 Task: Font style For heading Use Italics Liberation Sans with green colour & bold. font size for heading '12 Pt. 'Change the font style of data to Arial Blackand font size to  14 Pt. Change the alignment of both headline & data to  Align right. In the sheet  AssetAllocation logbook
Action: Mouse moved to (40, 94)
Screenshot: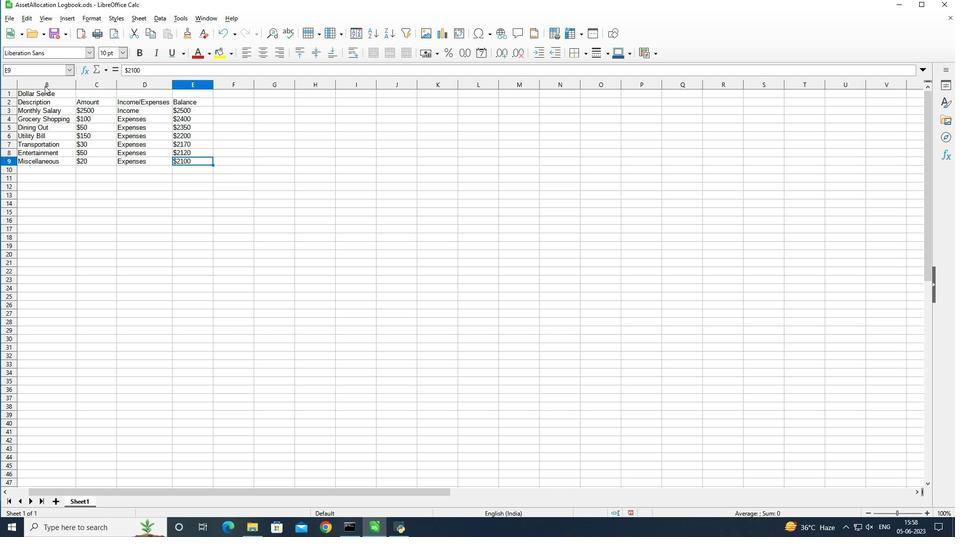 
Action: Mouse pressed left at (40, 94)
Screenshot: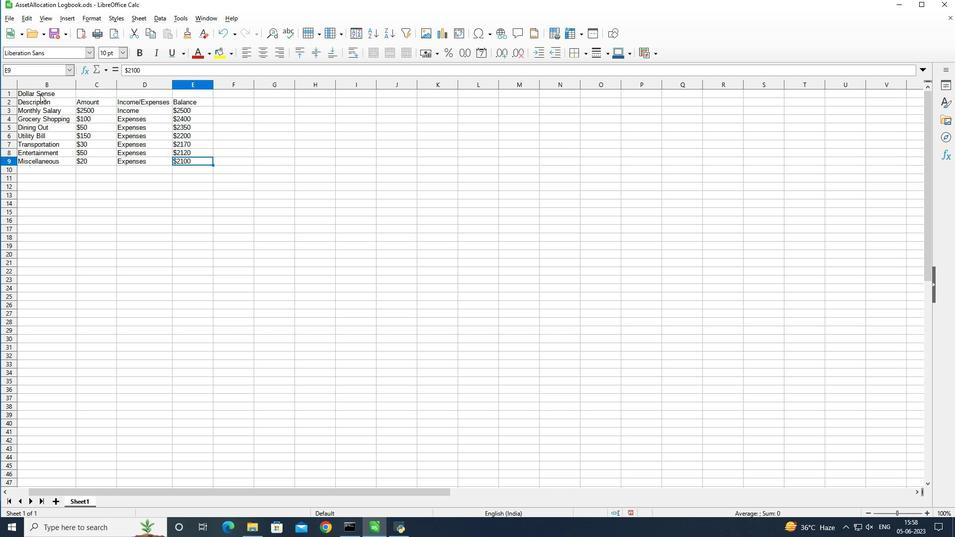 
Action: Mouse moved to (50, 92)
Screenshot: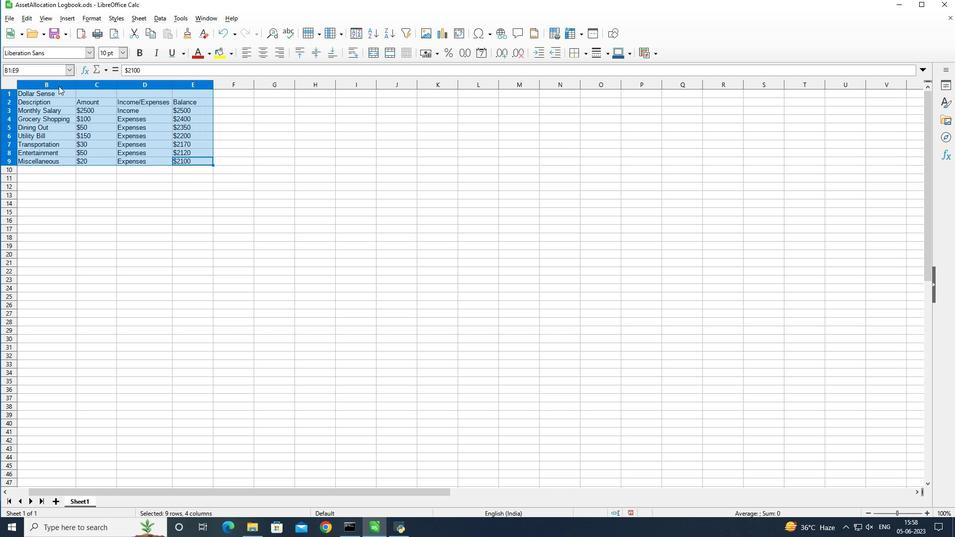 
Action: Mouse pressed left at (50, 92)
Screenshot: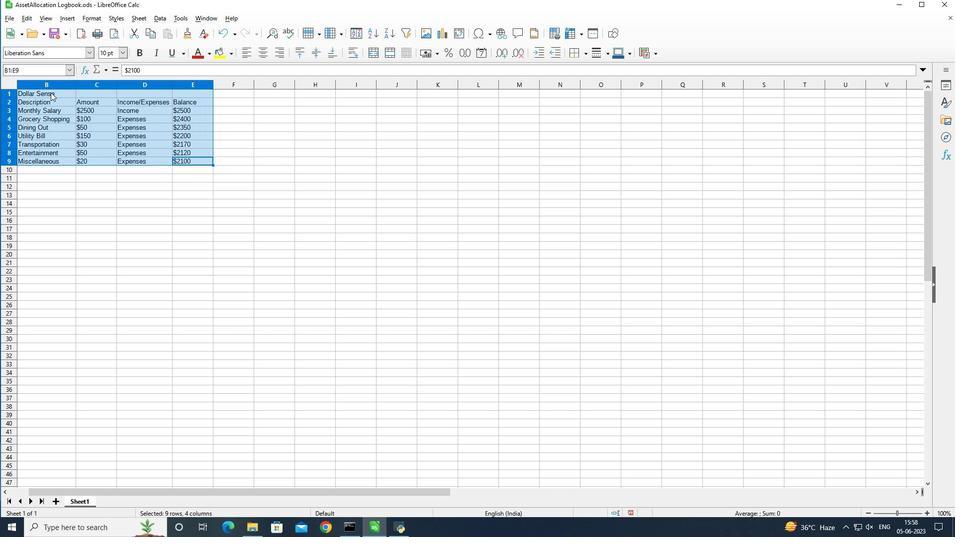 
Action: Mouse moved to (89, 50)
Screenshot: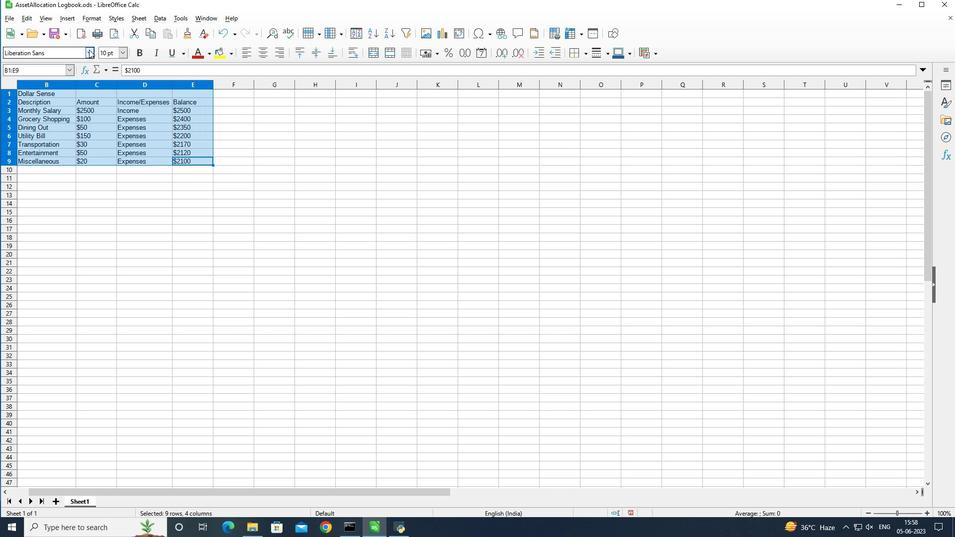
Action: Mouse pressed left at (89, 50)
Screenshot: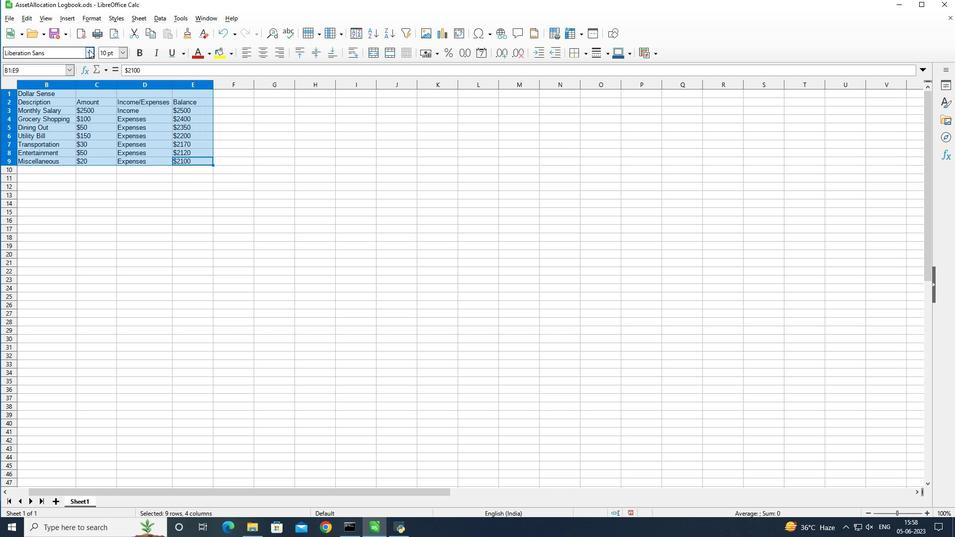 
Action: Mouse moved to (189, 108)
Screenshot: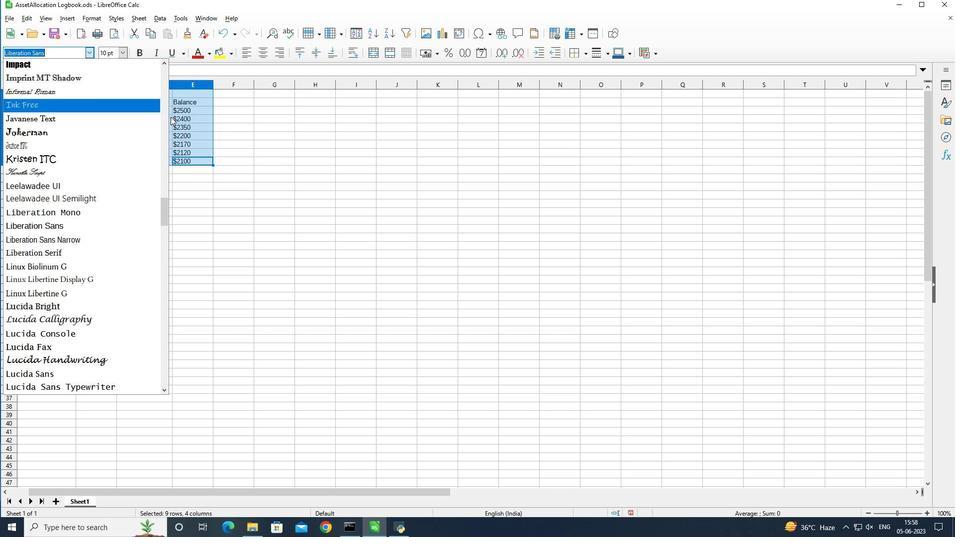 
Action: Mouse pressed left at (189, 108)
Screenshot: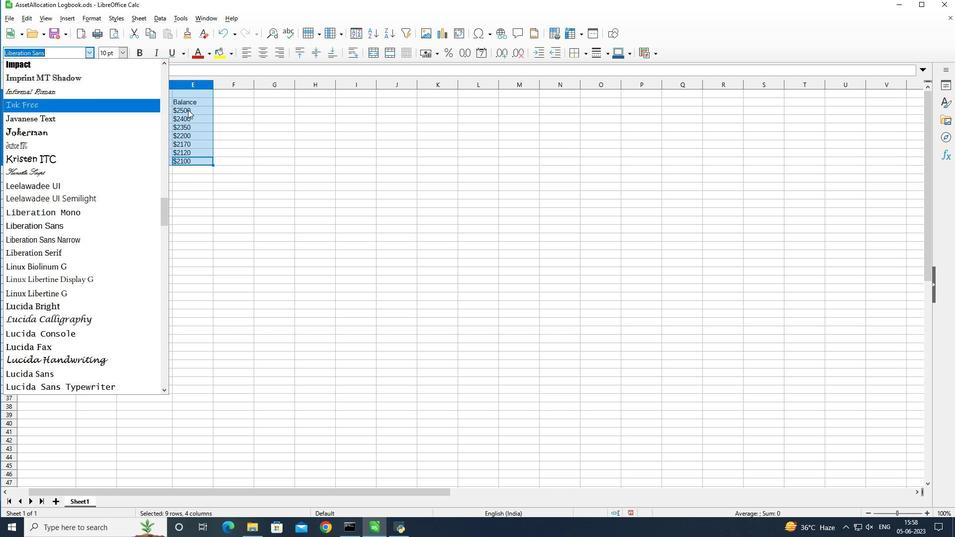 
Action: Mouse moved to (55, 88)
Screenshot: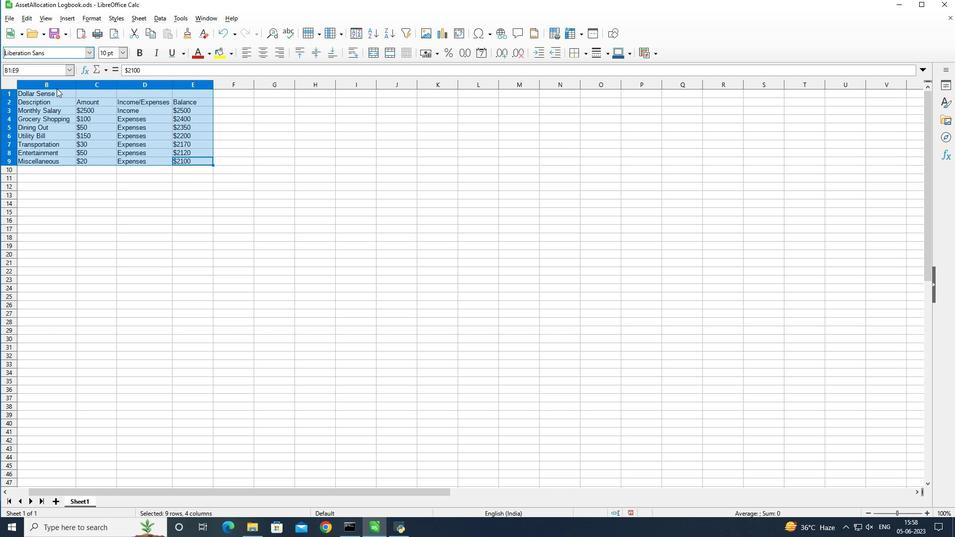 
Action: Mouse pressed left at (55, 88)
Screenshot: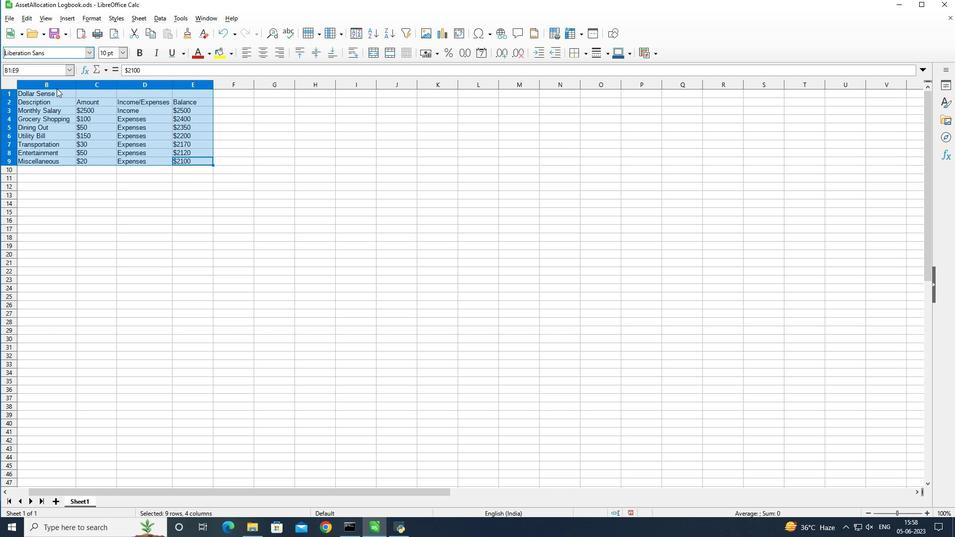 
Action: Mouse moved to (53, 93)
Screenshot: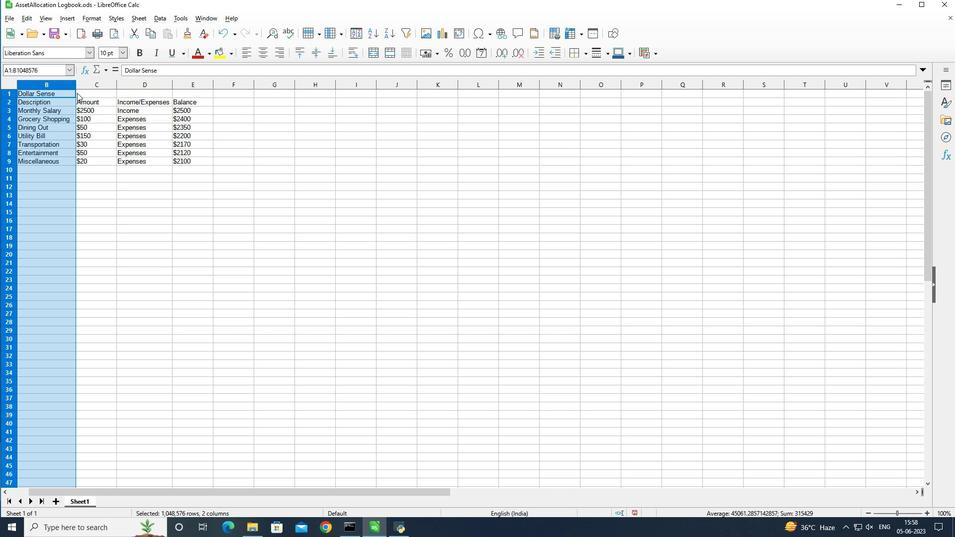 
Action: Mouse pressed left at (53, 93)
Screenshot: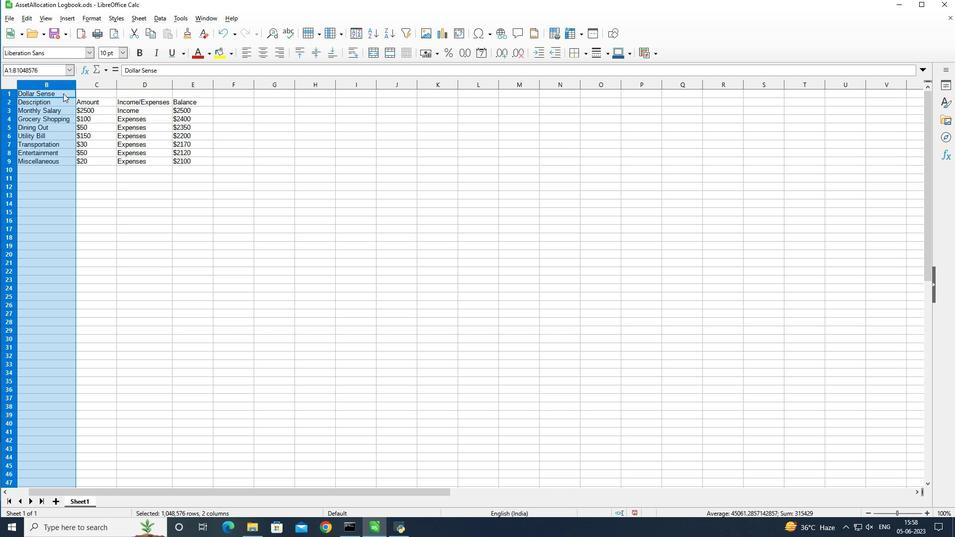 
Action: Mouse moved to (90, 53)
Screenshot: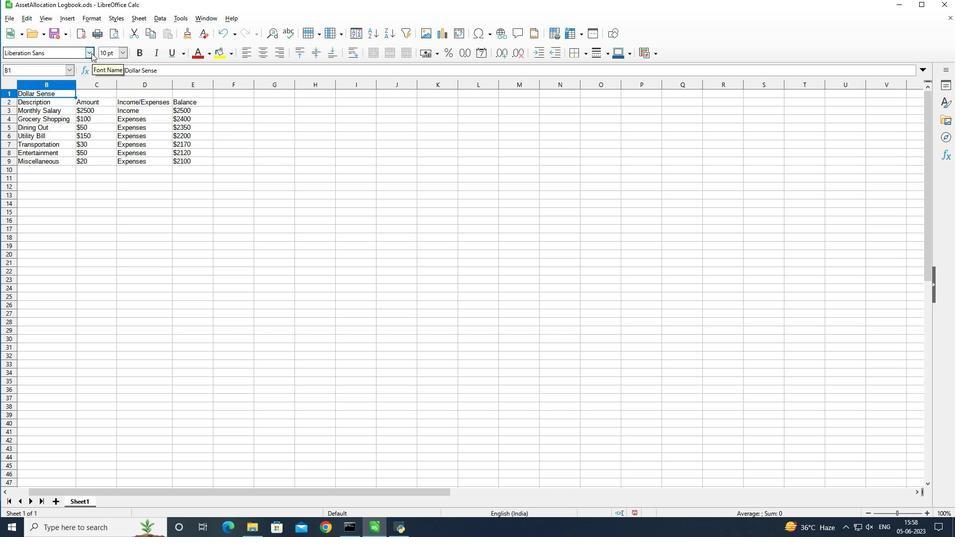 
Action: Mouse pressed left at (90, 53)
Screenshot: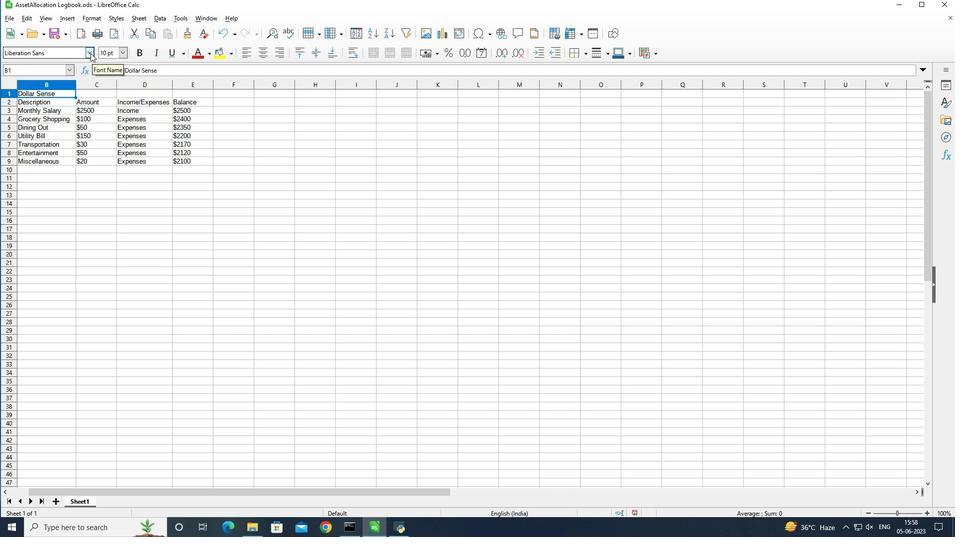 
Action: Mouse moved to (63, 330)
Screenshot: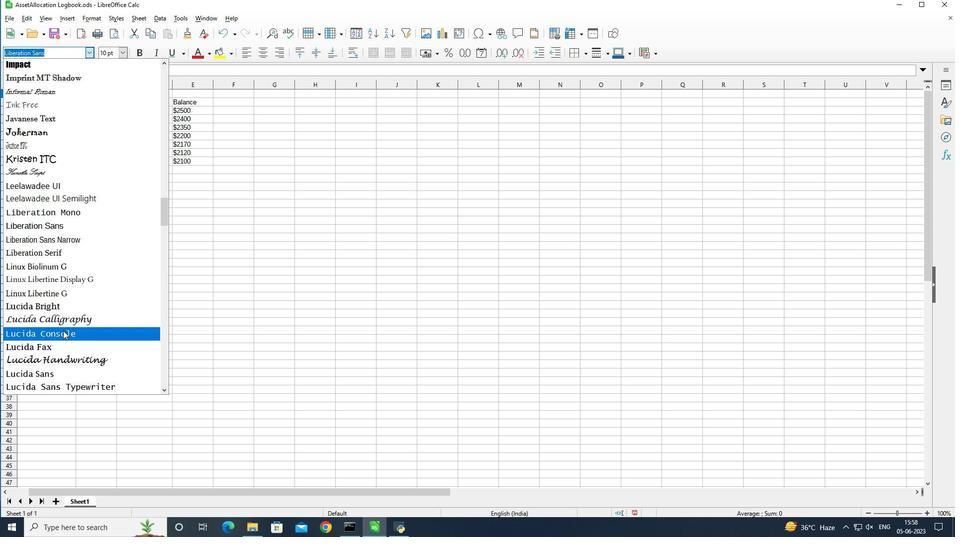 
Action: Mouse scrolled (63, 330) with delta (0, 0)
Screenshot: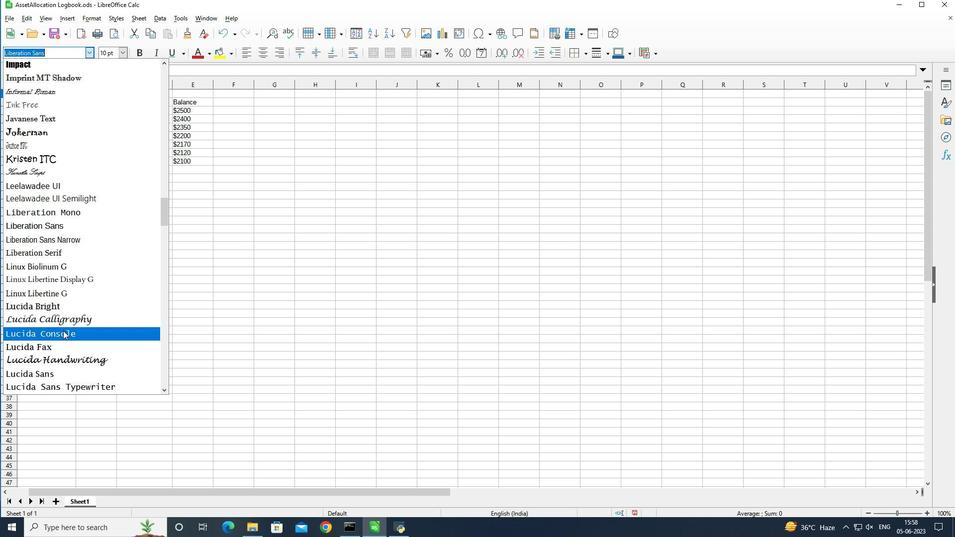
Action: Mouse scrolled (63, 330) with delta (0, 0)
Screenshot: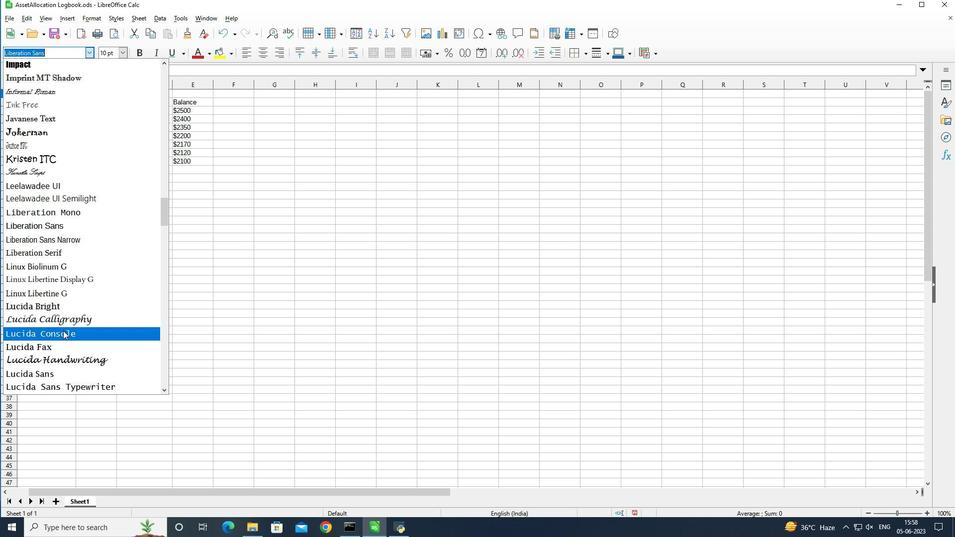 
Action: Mouse scrolled (63, 330) with delta (0, 0)
Screenshot: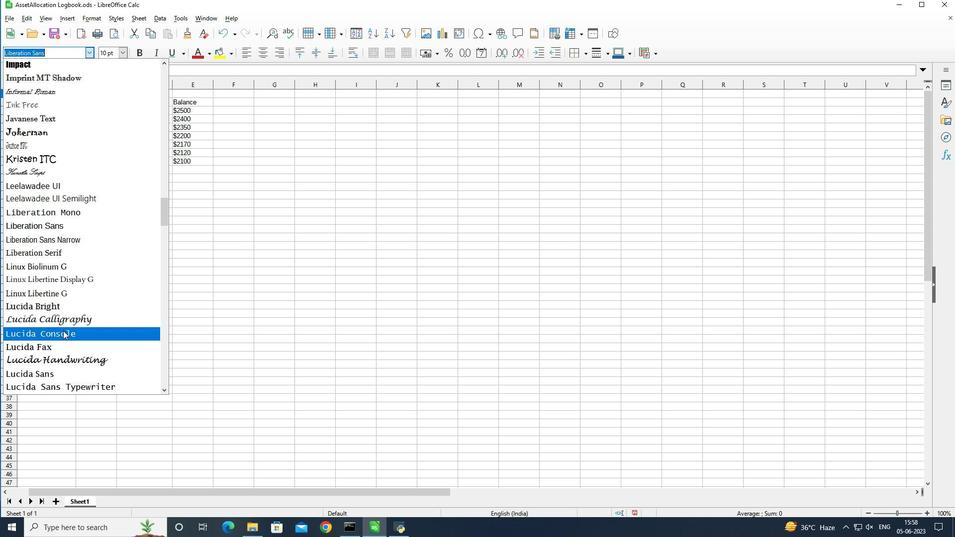 
Action: Mouse scrolled (63, 330) with delta (0, 0)
Screenshot: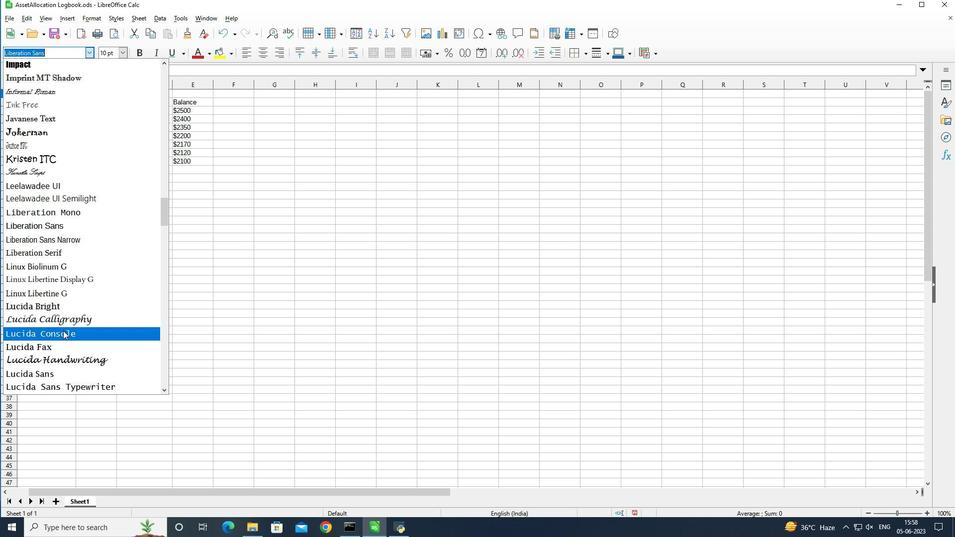 
Action: Mouse scrolled (63, 330) with delta (0, 0)
Screenshot: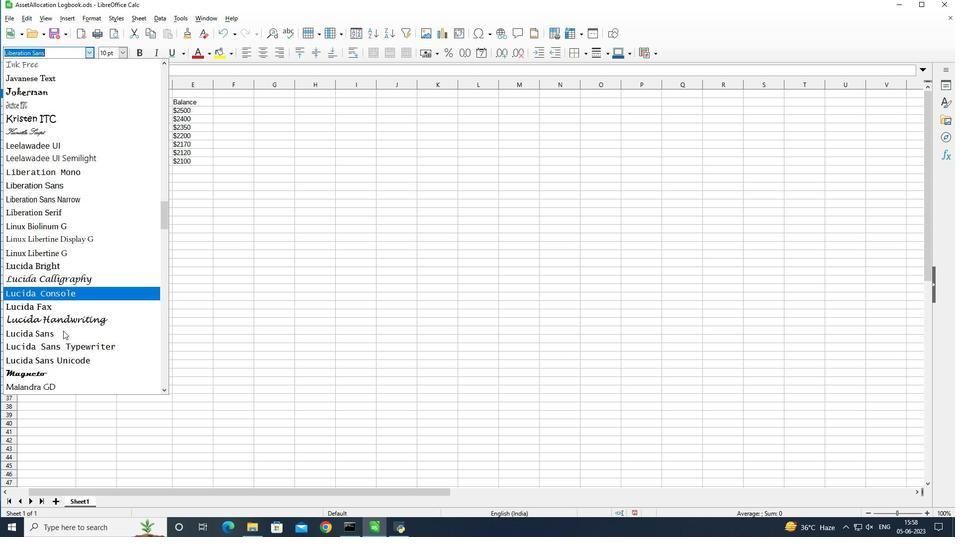 
Action: Mouse scrolled (63, 330) with delta (0, 0)
Screenshot: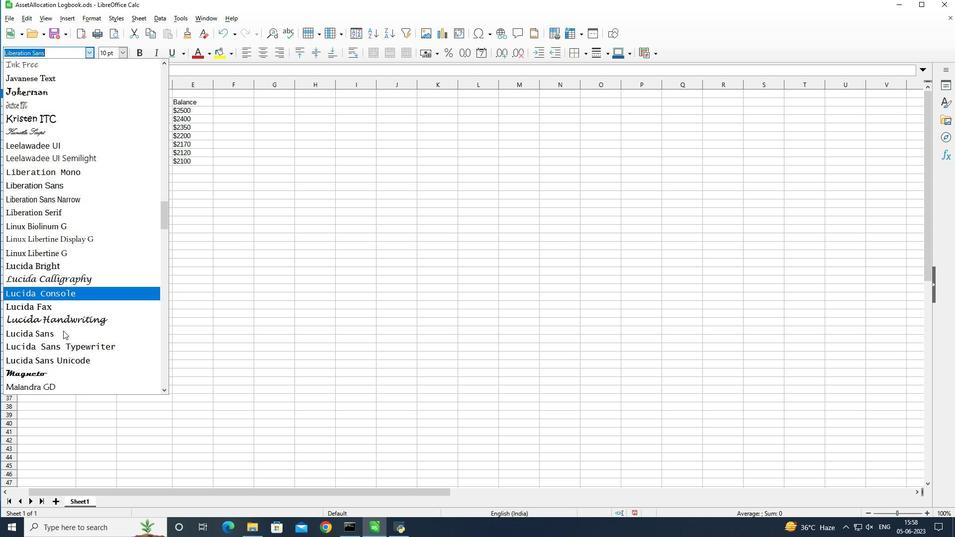 
Action: Mouse moved to (62, 328)
Screenshot: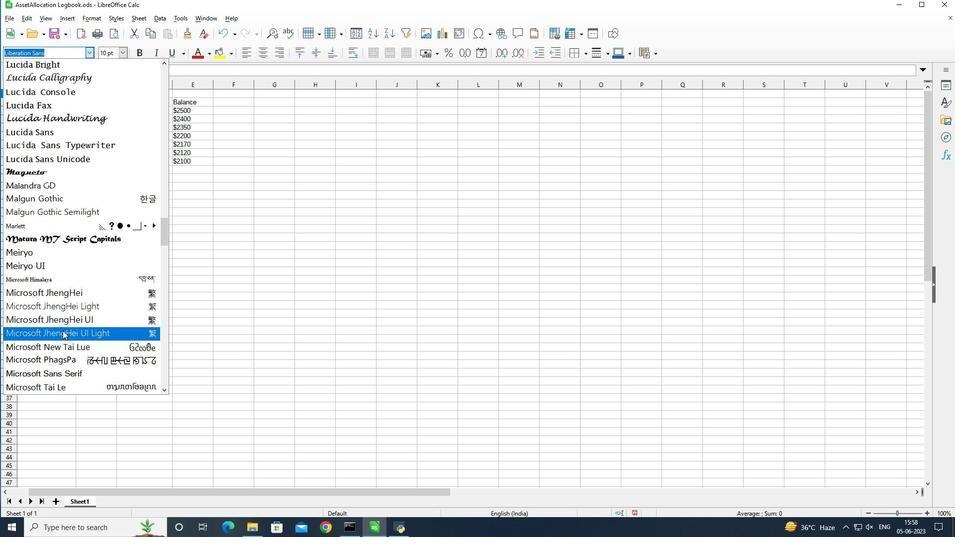 
Action: Mouse scrolled (62, 329) with delta (0, 0)
Screenshot: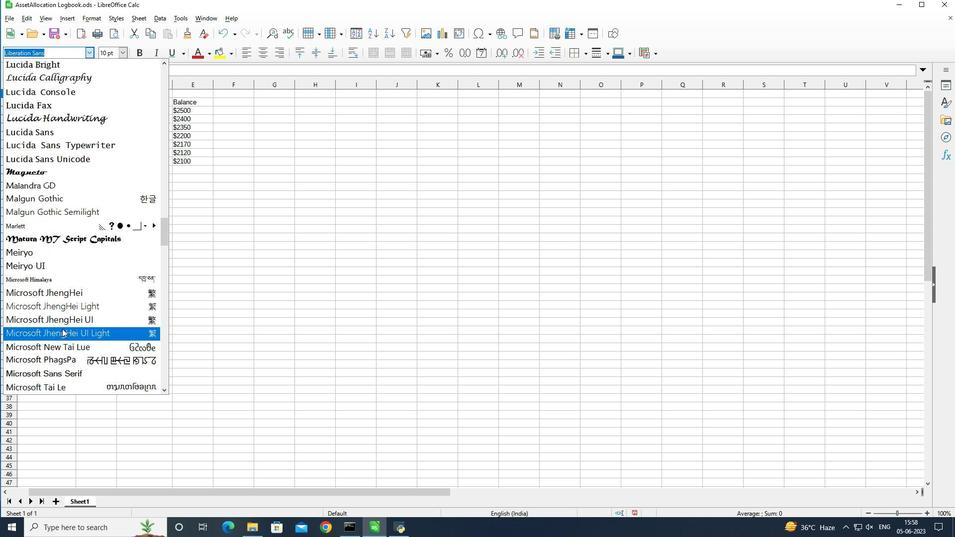 
Action: Mouse scrolled (62, 329) with delta (0, 0)
Screenshot: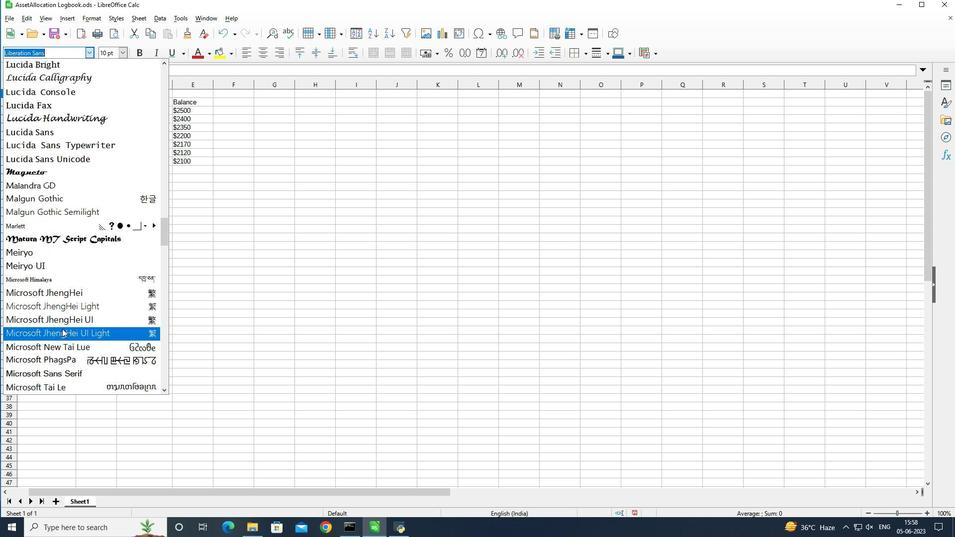 
Action: Mouse scrolled (62, 329) with delta (0, 0)
Screenshot: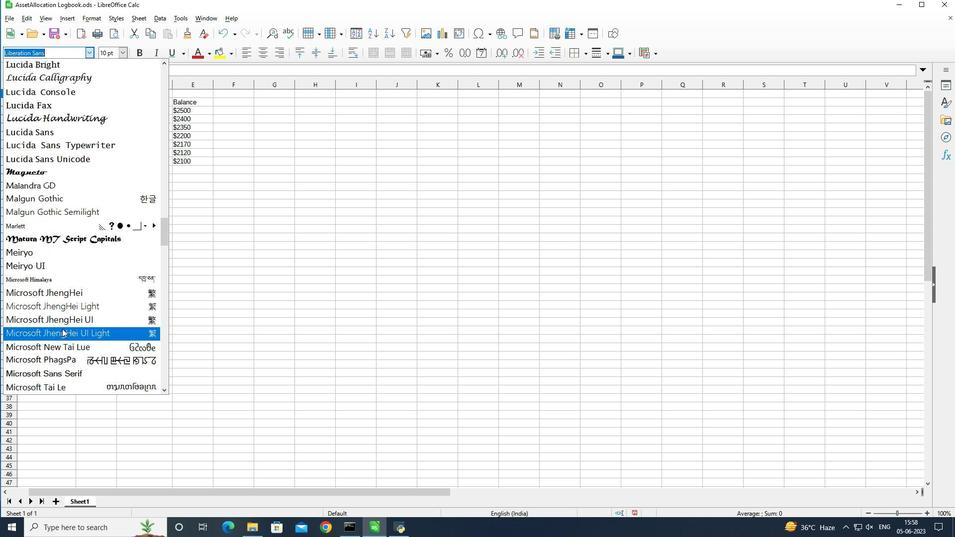 
Action: Mouse scrolled (62, 329) with delta (0, 0)
Screenshot: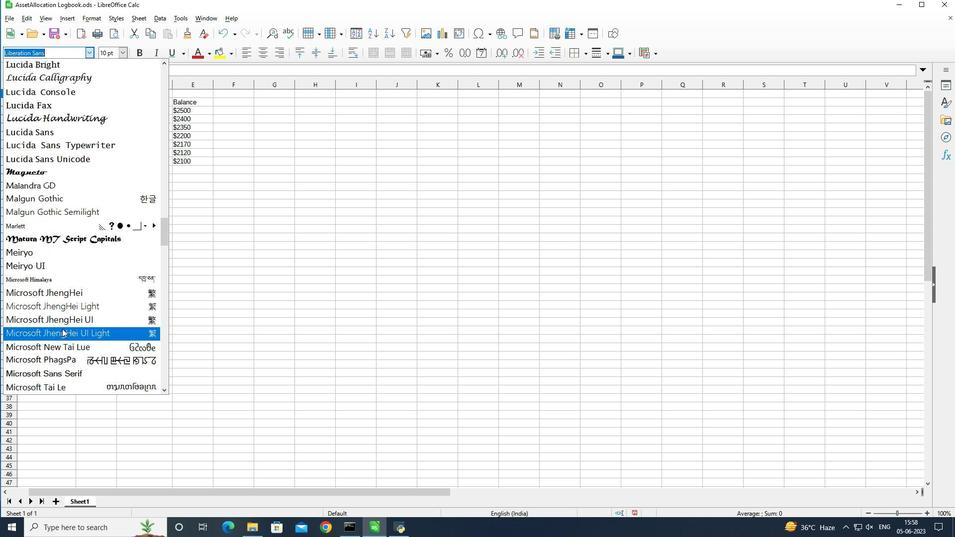 
Action: Mouse scrolled (62, 329) with delta (0, 0)
Screenshot: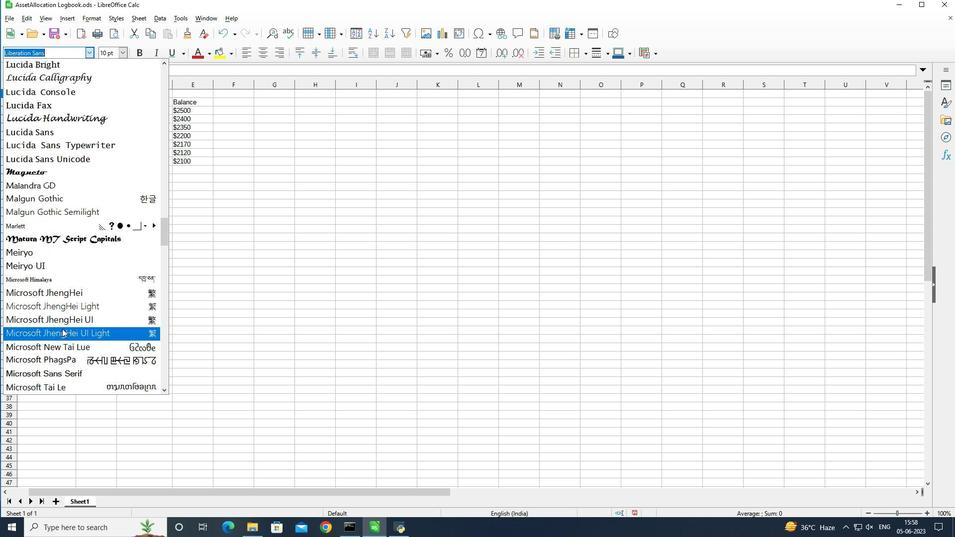 
Action: Mouse scrolled (62, 329) with delta (0, 0)
Screenshot: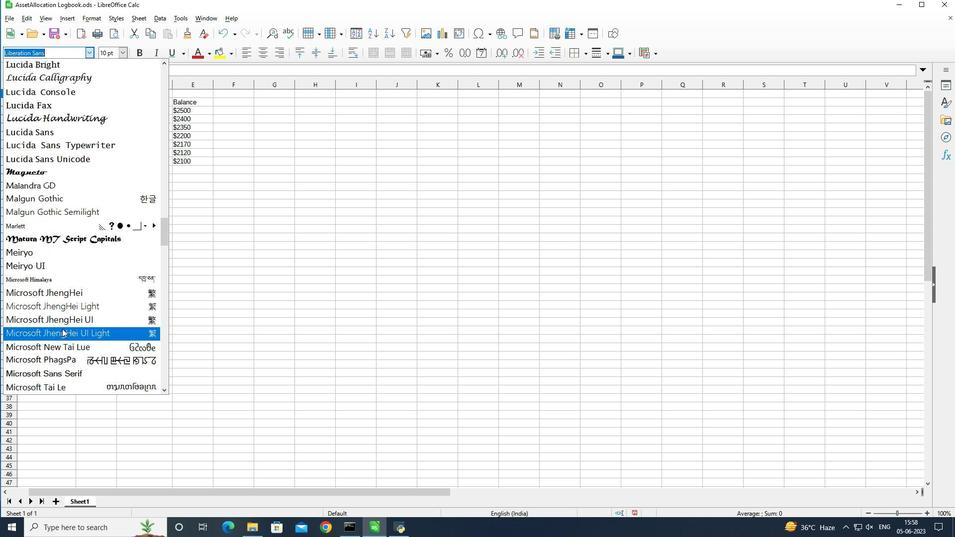 
Action: Mouse scrolled (62, 329) with delta (0, 0)
Screenshot: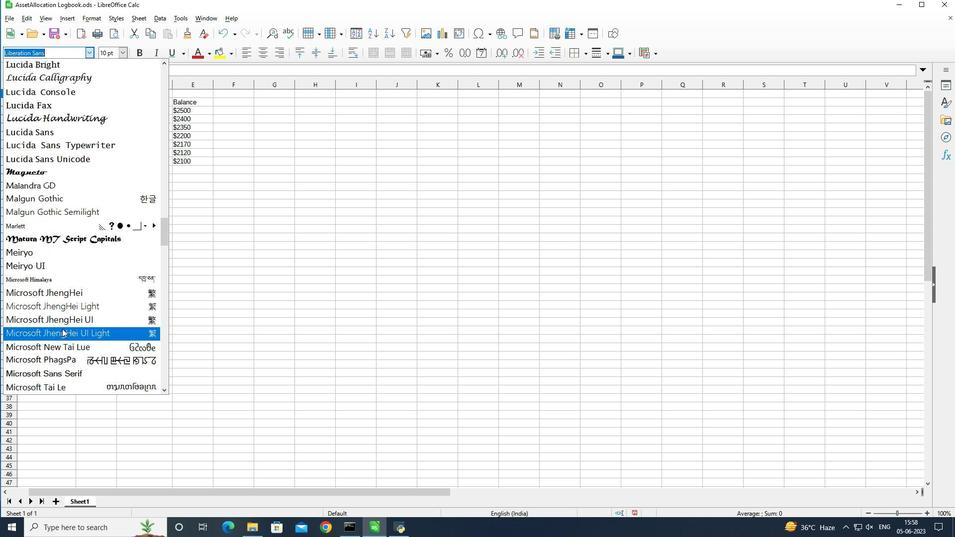 
Action: Mouse scrolled (62, 329) with delta (0, 0)
Screenshot: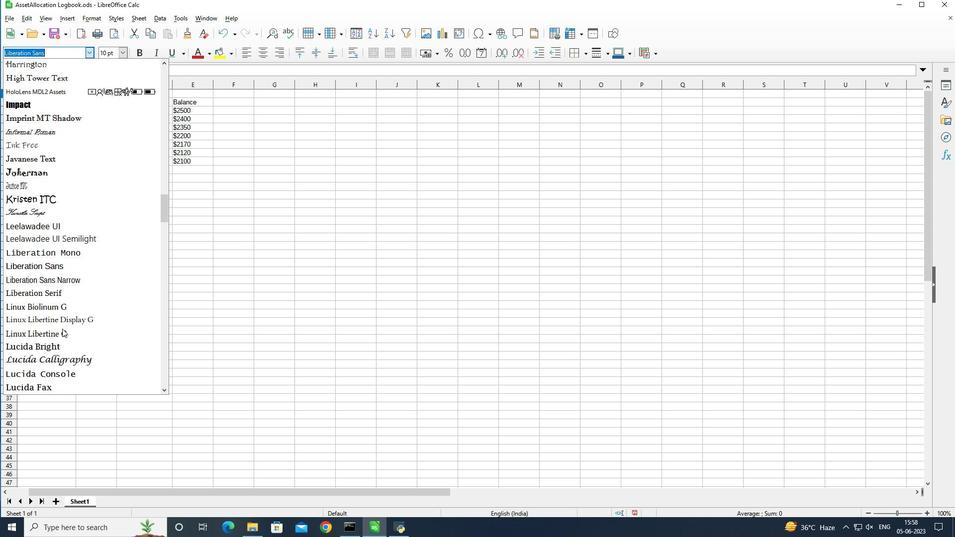 
Action: Mouse scrolled (62, 329) with delta (0, 0)
Screenshot: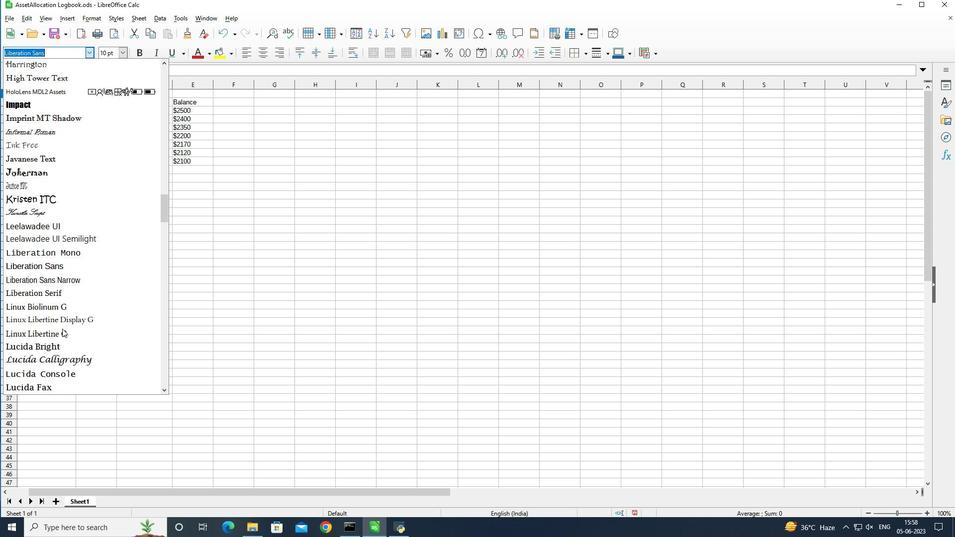 
Action: Mouse scrolled (62, 329) with delta (0, 0)
Screenshot: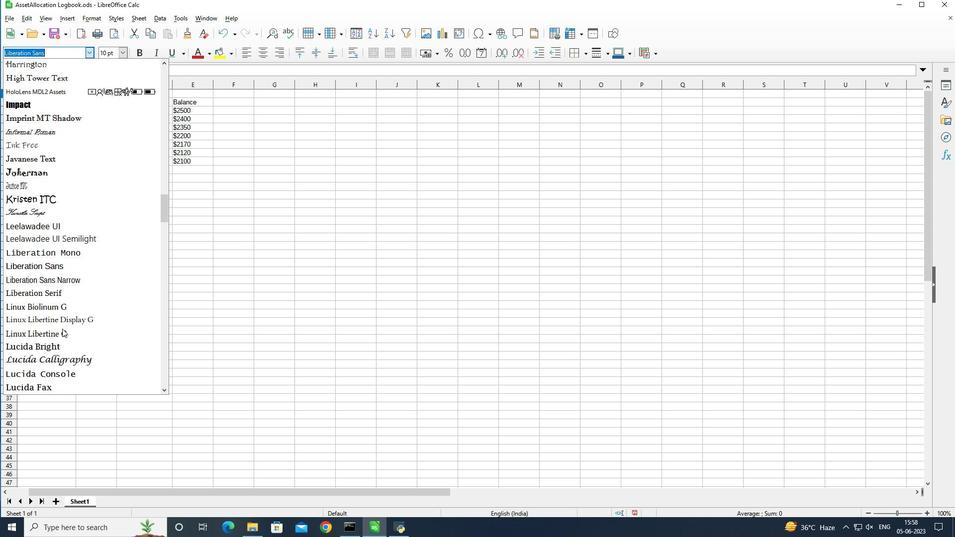 
Action: Mouse scrolled (62, 329) with delta (0, 0)
Screenshot: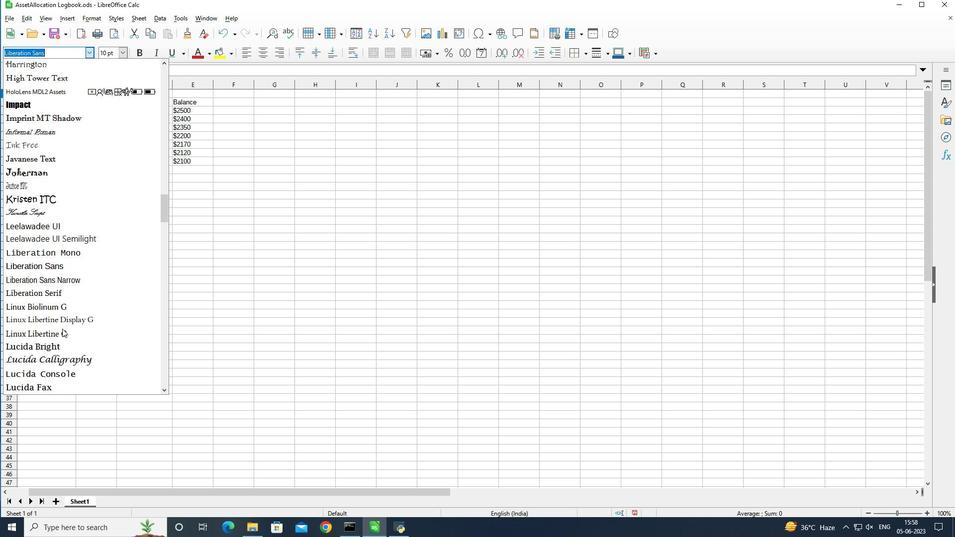 
Action: Mouse scrolled (62, 329) with delta (0, 0)
Screenshot: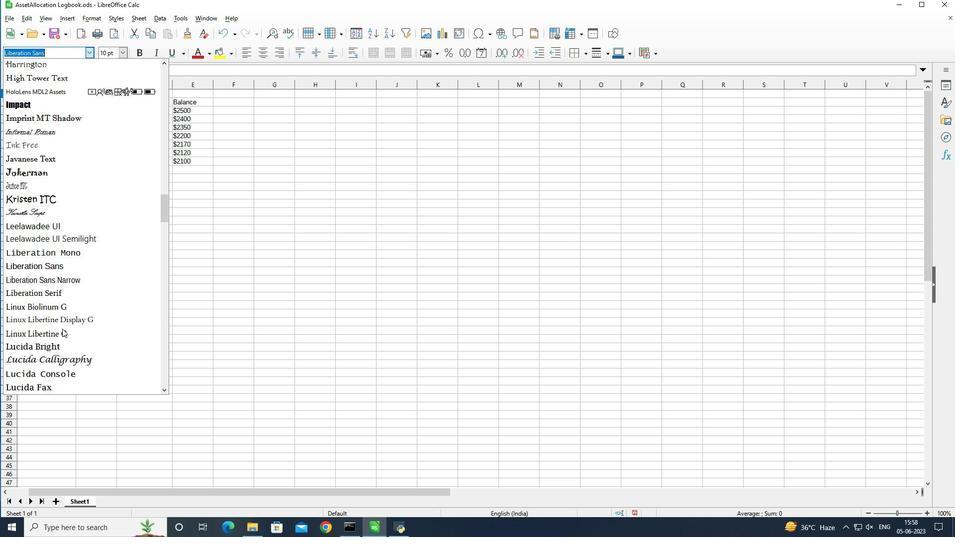 
Action: Mouse moved to (55, 284)
Screenshot: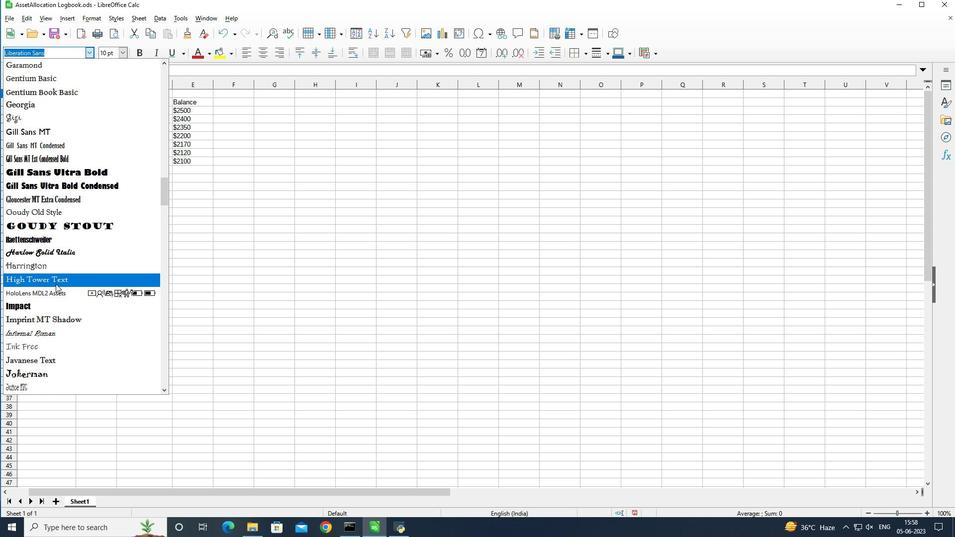 
Action: Mouse scrolled (55, 283) with delta (0, 0)
Screenshot: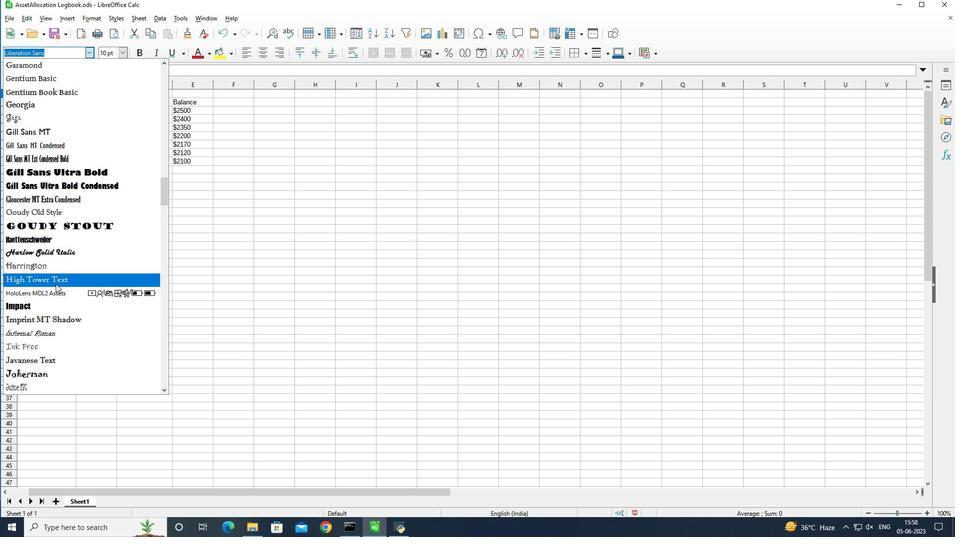 
Action: Mouse moved to (79, 277)
Screenshot: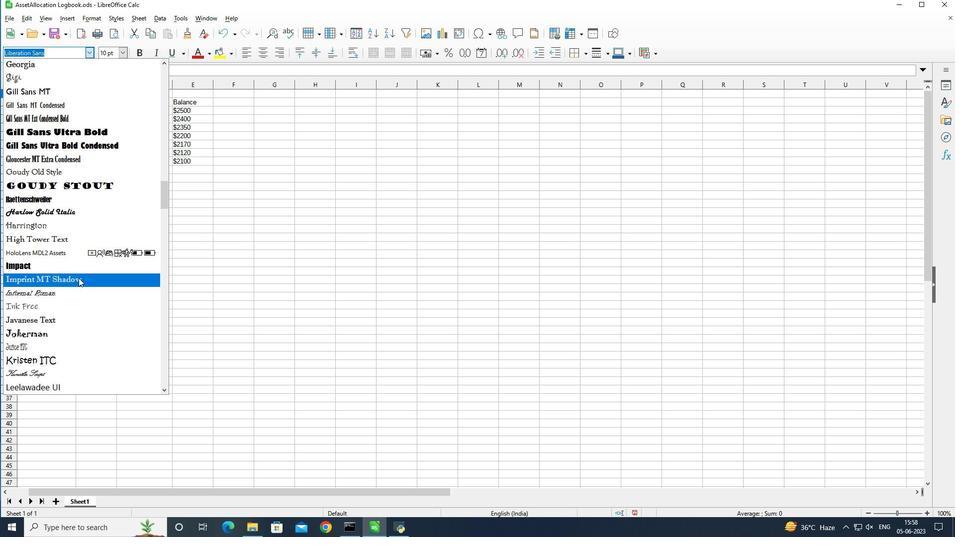 
Action: Mouse scrolled (79, 277) with delta (0, 0)
Screenshot: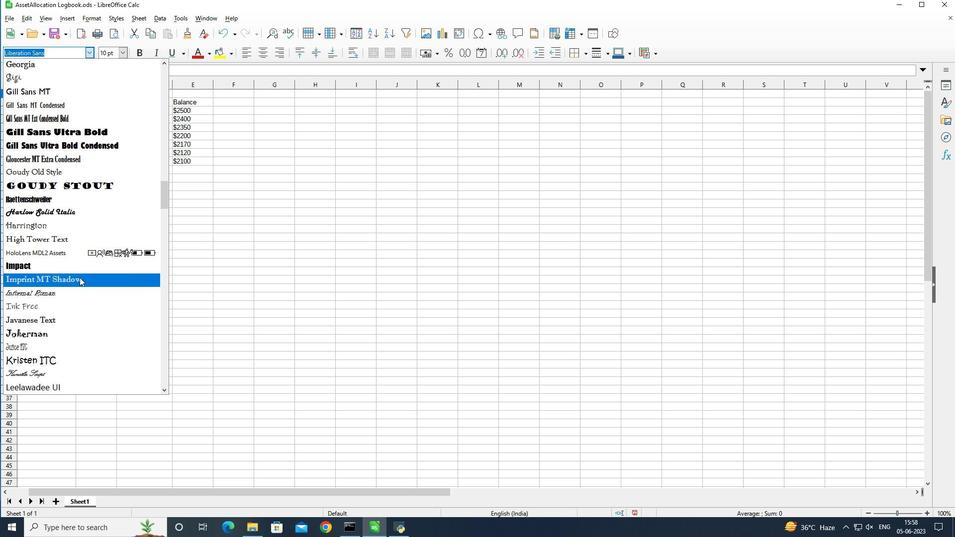 
Action: Mouse scrolled (79, 277) with delta (0, 0)
Screenshot: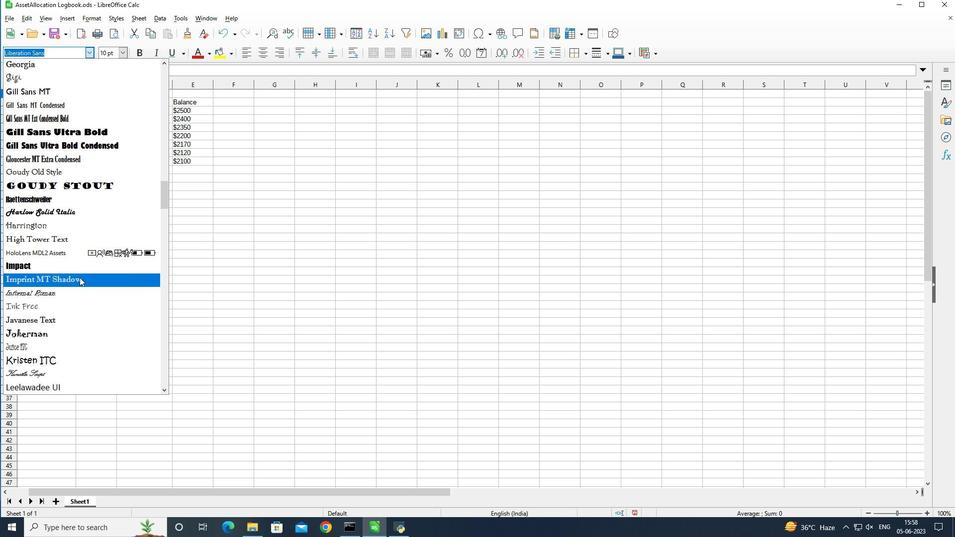 
Action: Mouse scrolled (79, 277) with delta (0, 0)
Screenshot: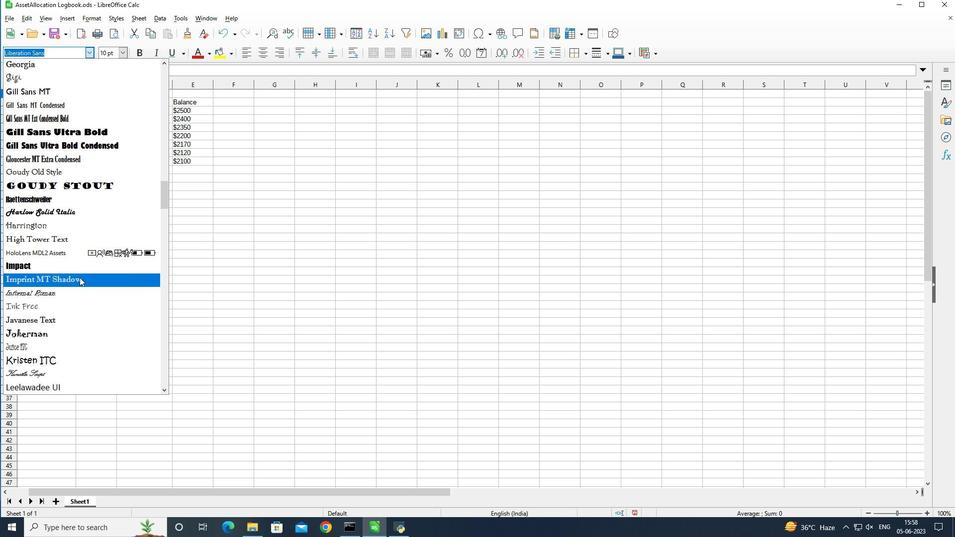 
Action: Mouse scrolled (79, 277) with delta (0, 0)
Screenshot: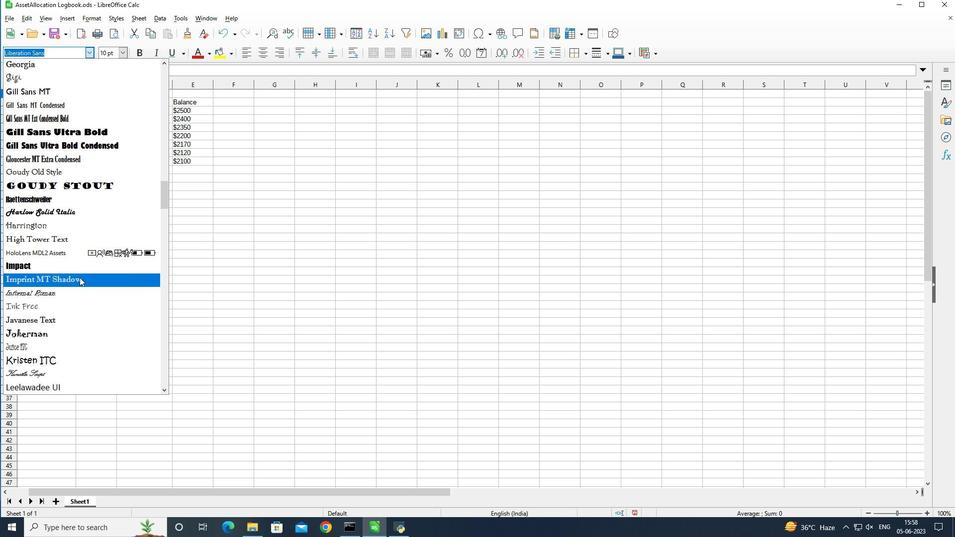 
Action: Mouse moved to (99, 272)
Screenshot: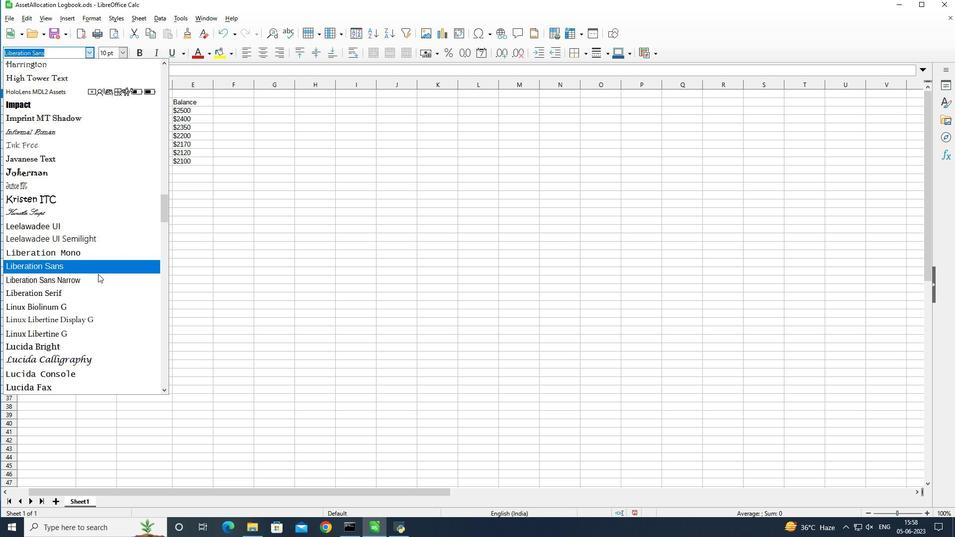 
Action: Mouse pressed left at (99, 272)
Screenshot: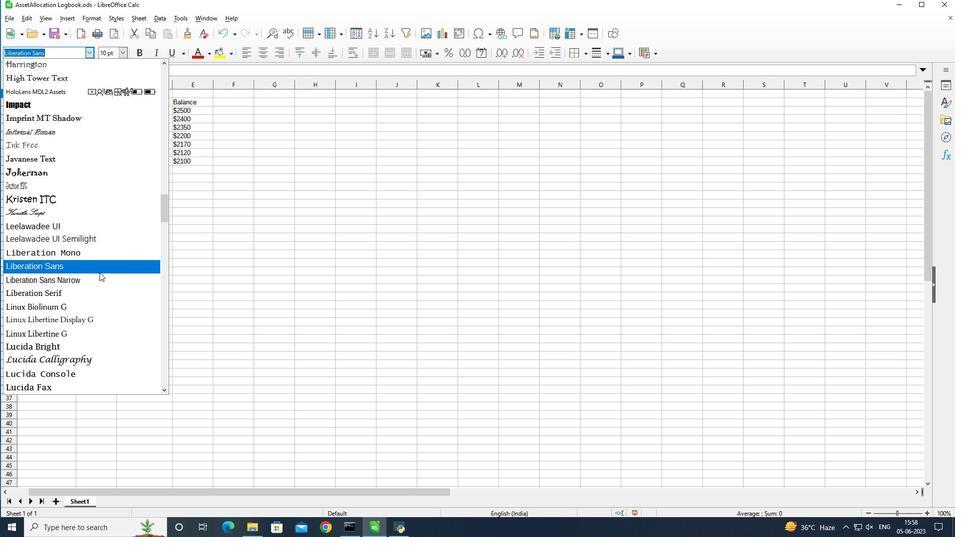 
Action: Mouse moved to (206, 55)
Screenshot: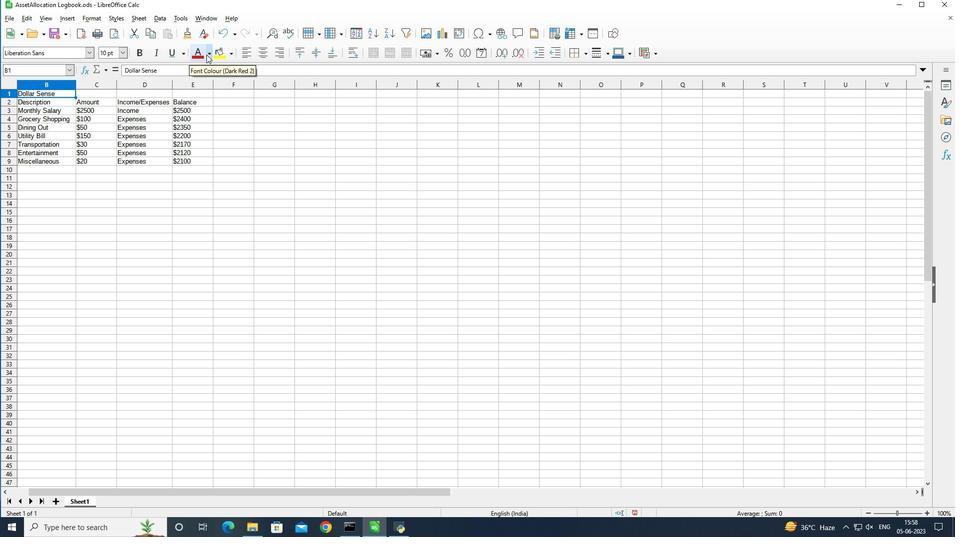 
Action: Mouse pressed left at (206, 55)
Screenshot: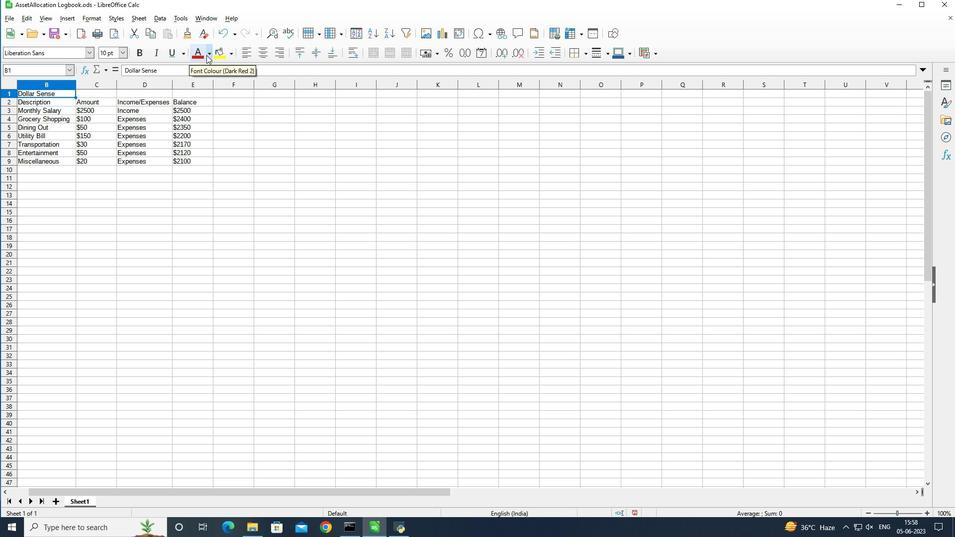 
Action: Mouse moved to (265, 102)
Screenshot: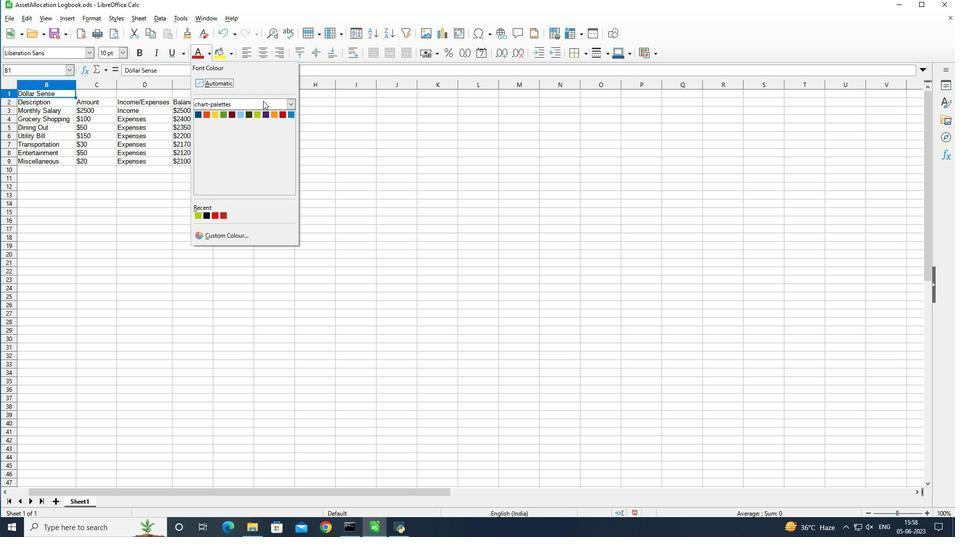 
Action: Mouse pressed left at (265, 102)
Screenshot: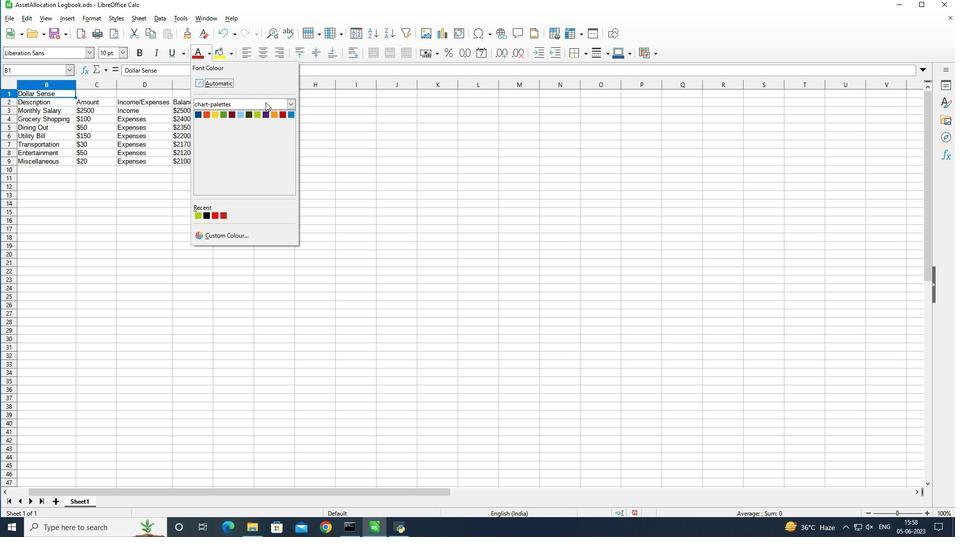 
Action: Mouse moved to (250, 171)
Screenshot: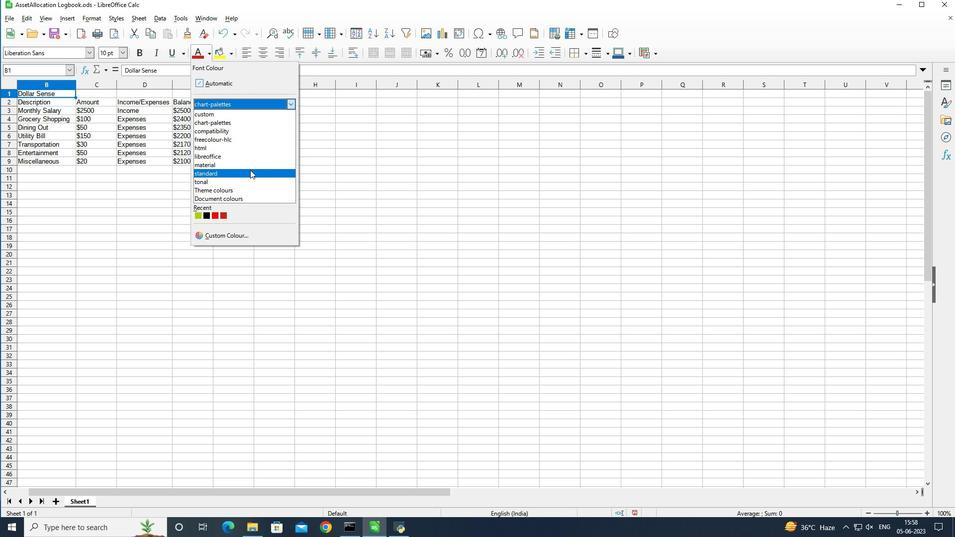 
Action: Mouse pressed left at (250, 171)
Screenshot: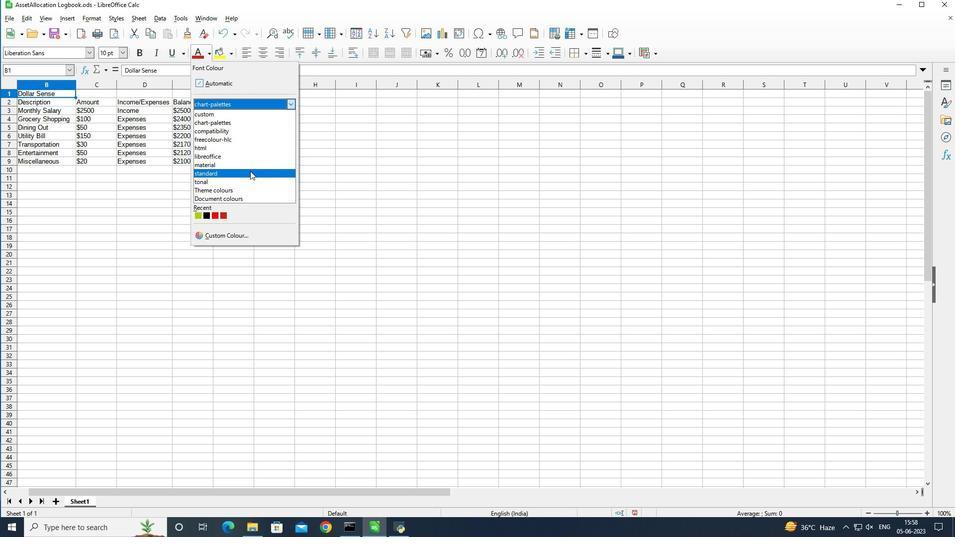 
Action: Mouse moved to (283, 123)
Screenshot: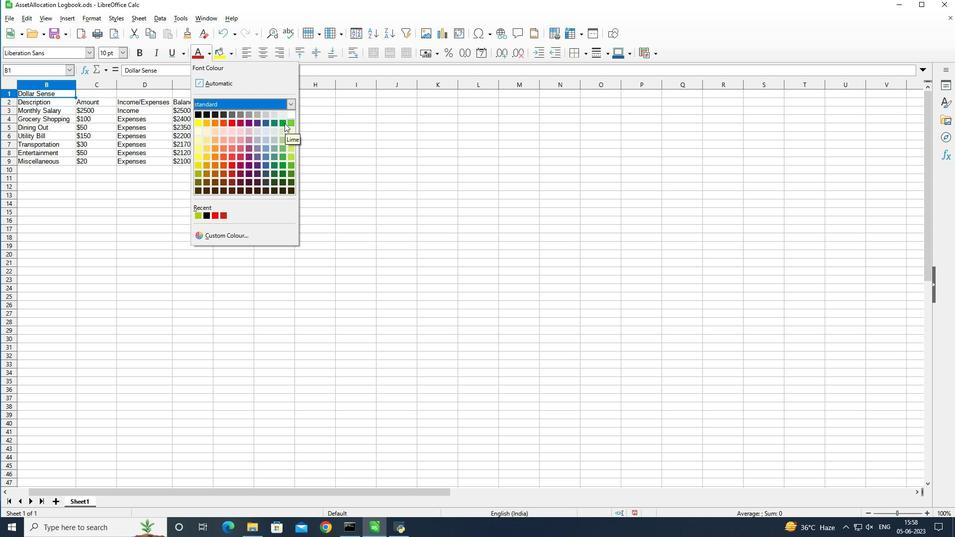 
Action: Mouse pressed left at (283, 123)
Screenshot: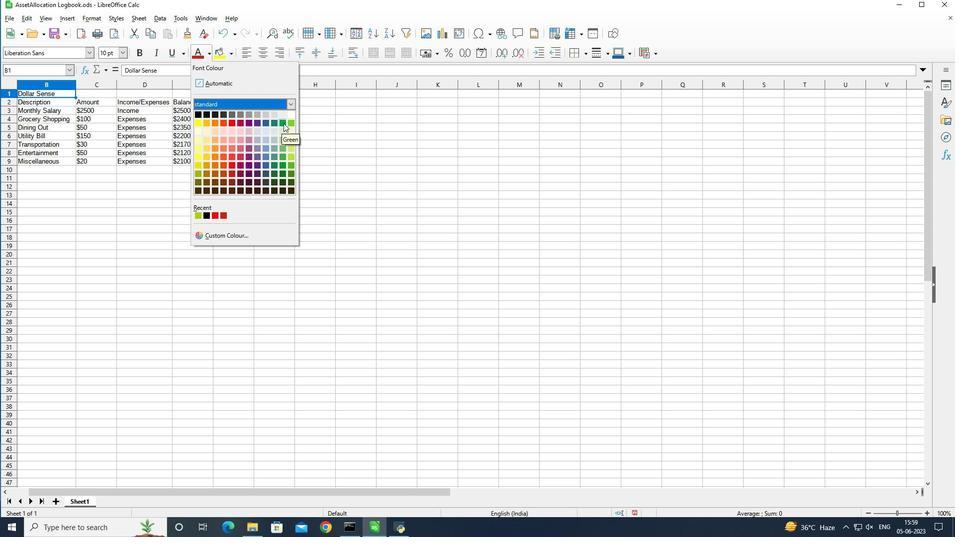 
Action: Mouse moved to (134, 54)
Screenshot: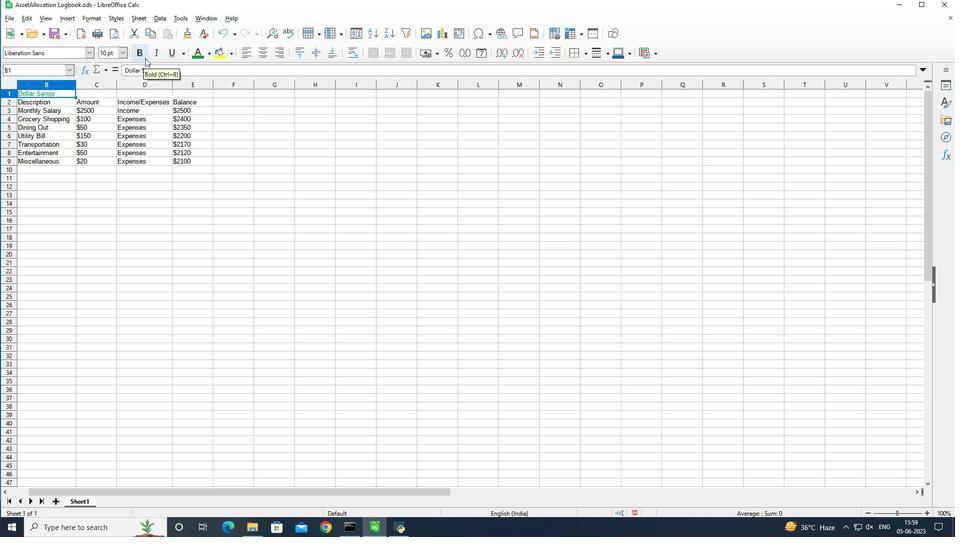 
Action: Mouse pressed left at (134, 54)
Screenshot: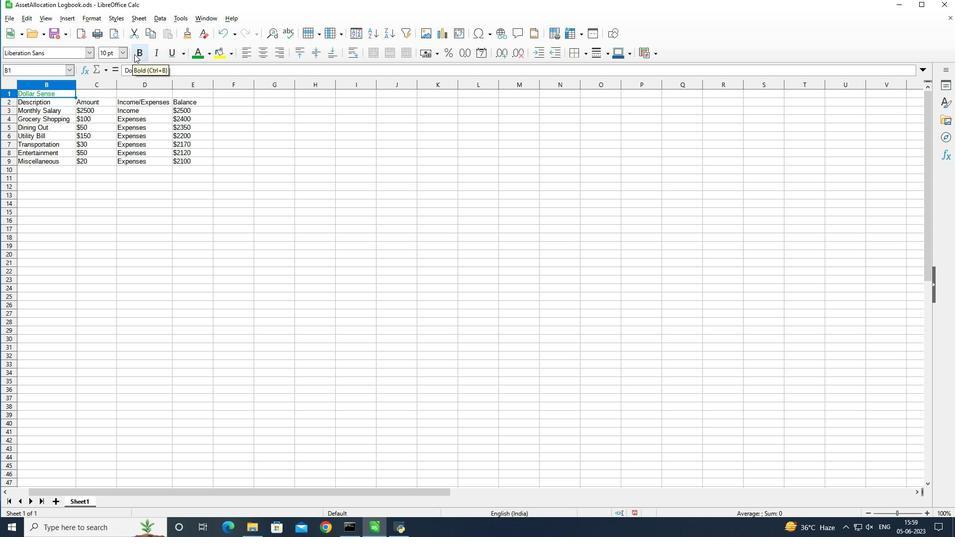 
Action: Mouse moved to (124, 53)
Screenshot: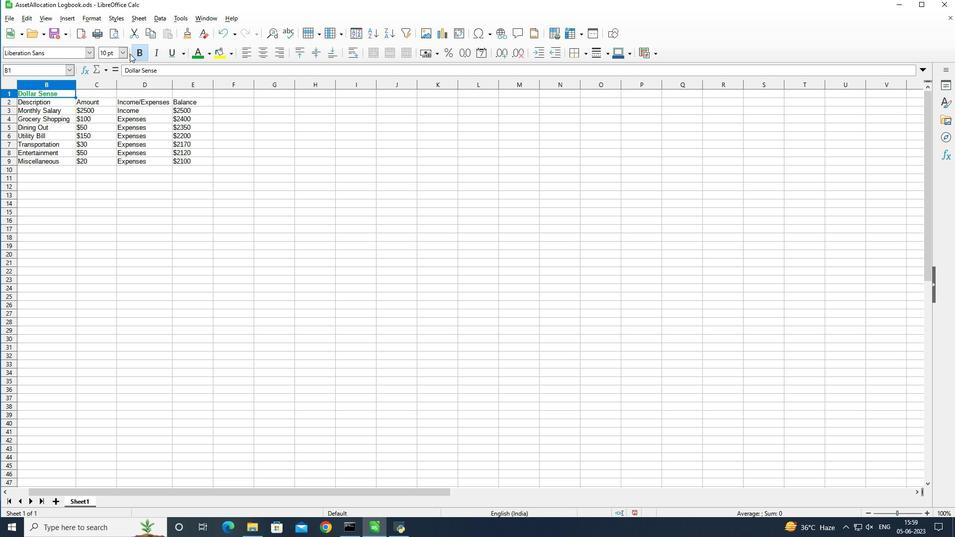 
Action: Mouse pressed left at (124, 53)
Screenshot: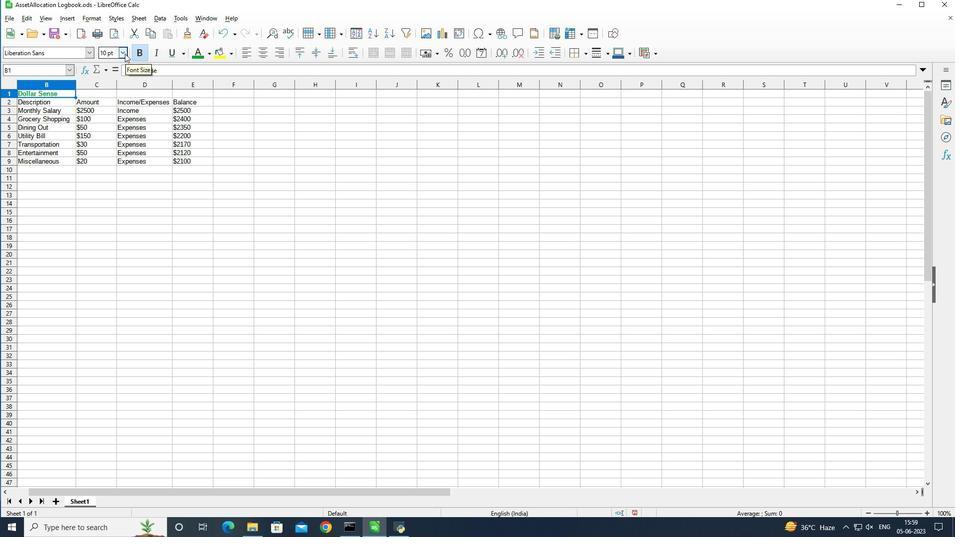 
Action: Mouse moved to (110, 121)
Screenshot: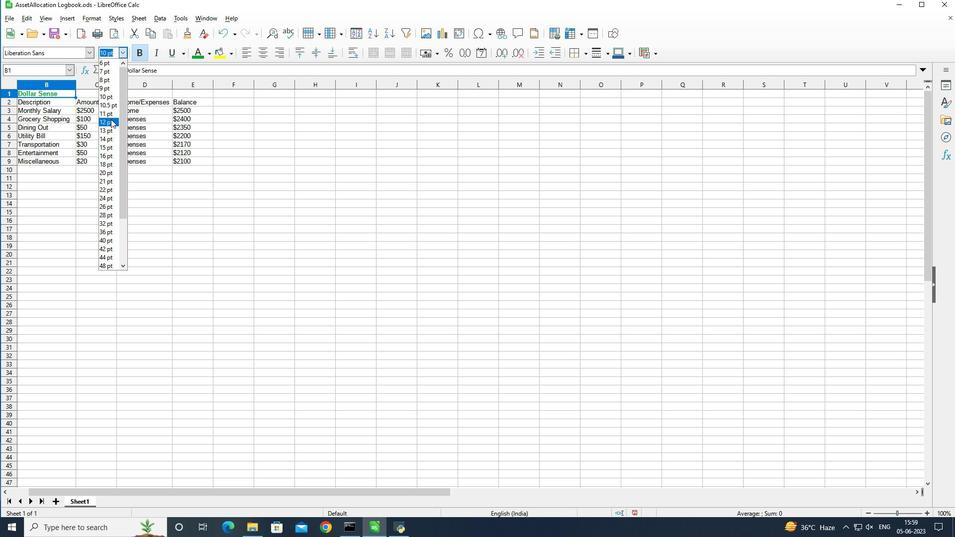 
Action: Mouse pressed left at (110, 121)
Screenshot: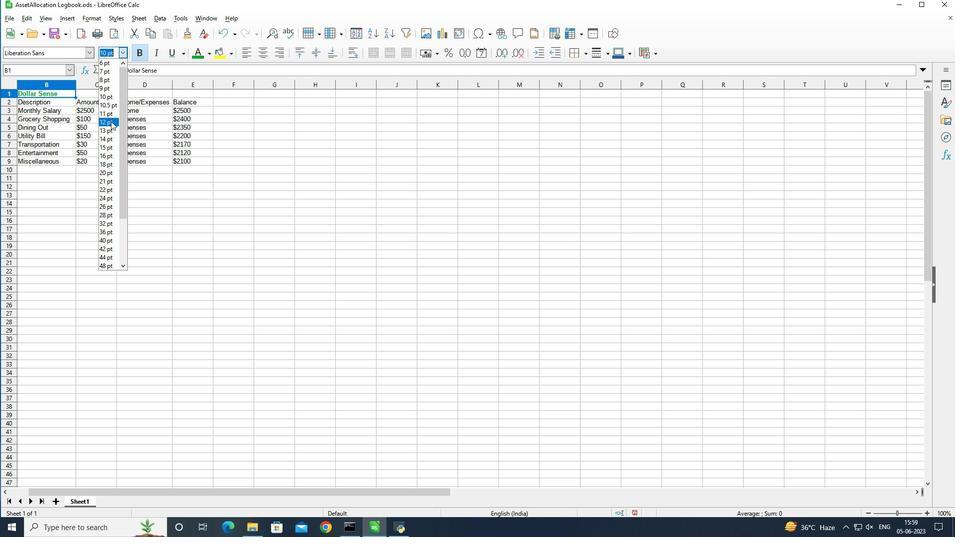 
Action: Mouse moved to (54, 93)
Screenshot: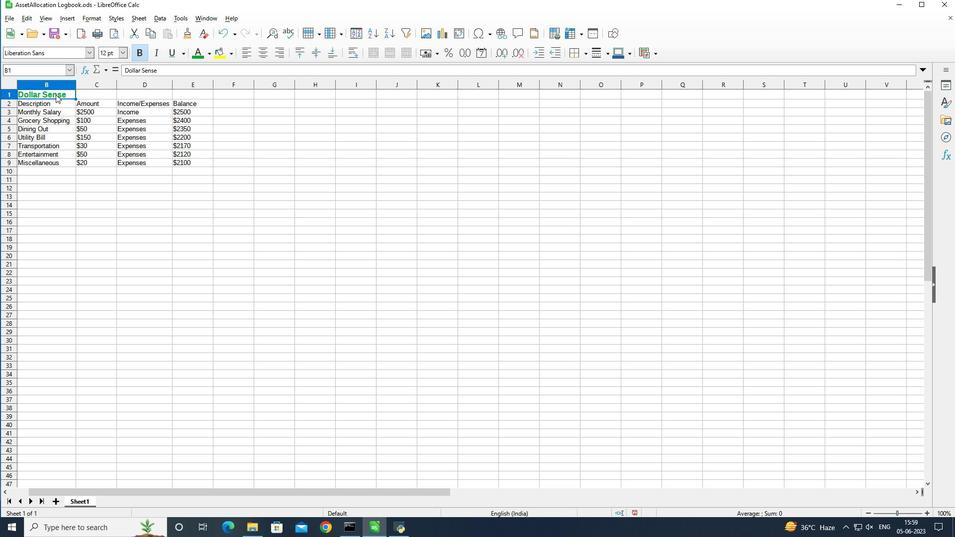 
Action: Mouse pressed left at (54, 93)
Screenshot: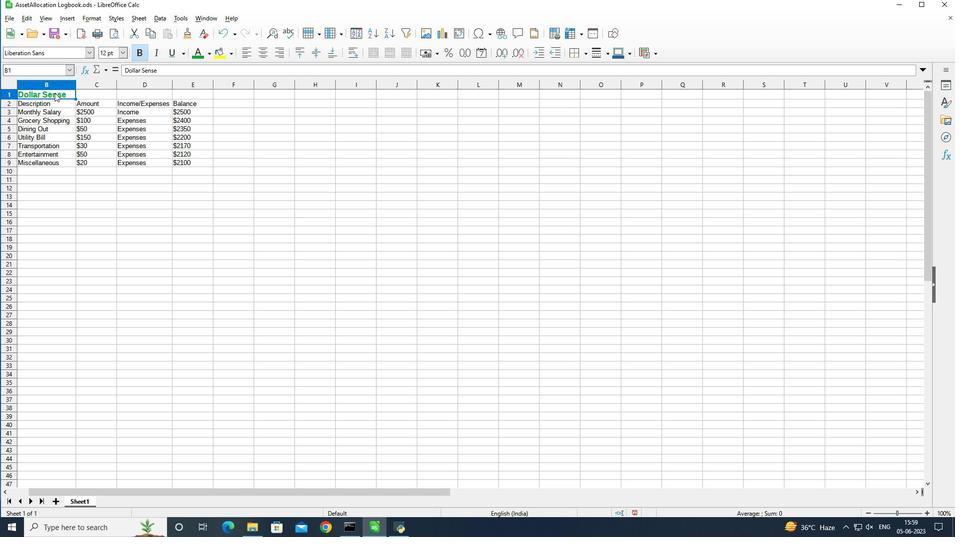 
Action: Mouse moved to (393, 53)
Screenshot: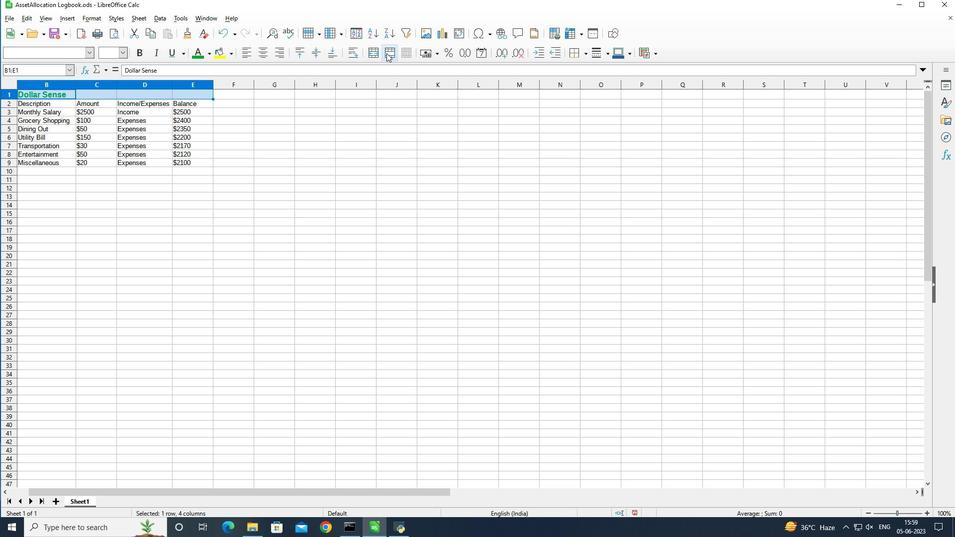 
Action: Mouse pressed left at (393, 53)
Screenshot: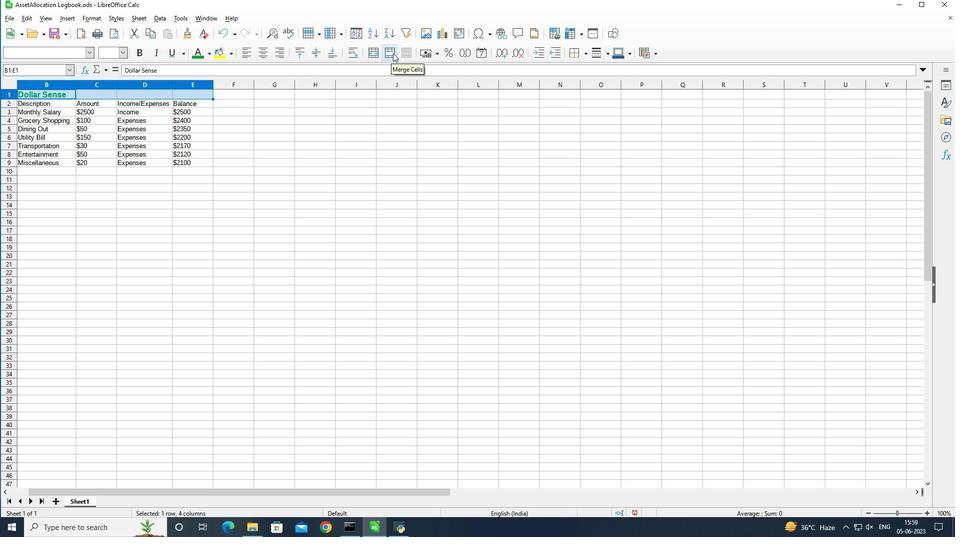 
Action: Mouse moved to (74, 103)
Screenshot: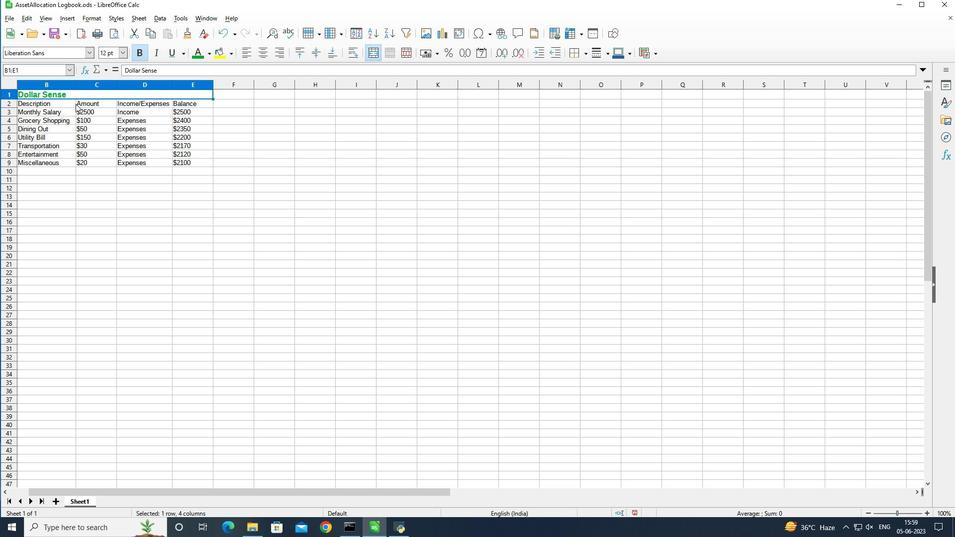 
Action: Mouse pressed left at (74, 103)
Screenshot: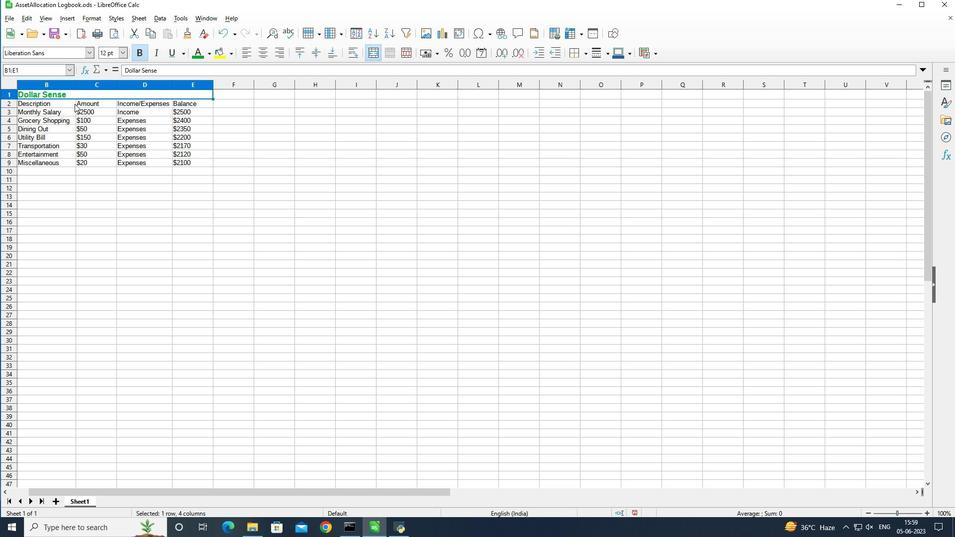 
Action: Mouse moved to (56, 103)
Screenshot: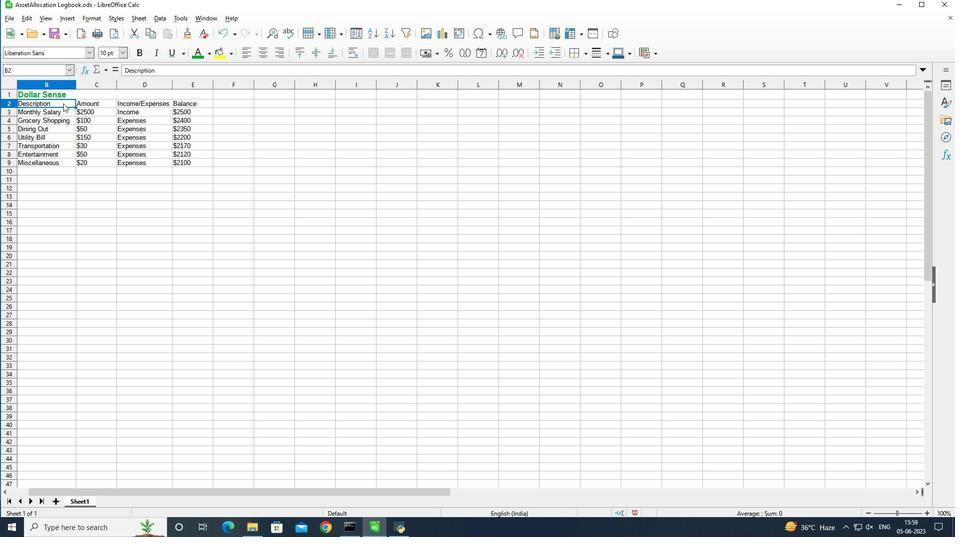 
Action: Mouse pressed left at (56, 103)
Screenshot: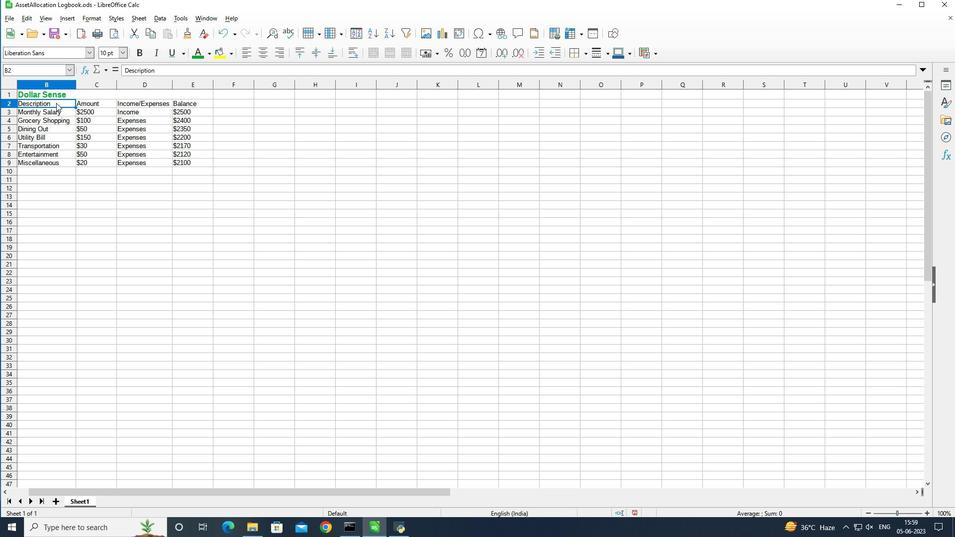 
Action: Mouse moved to (88, 52)
Screenshot: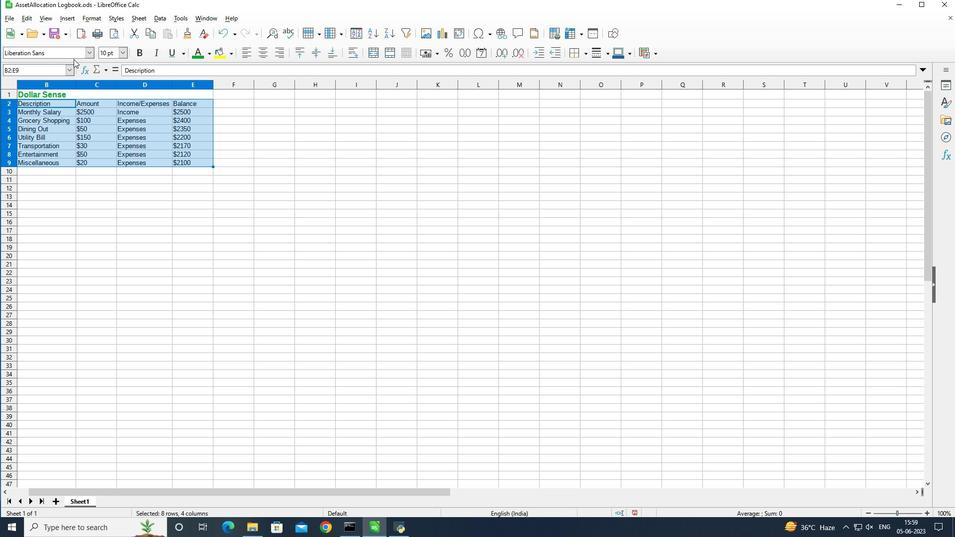 
Action: Mouse pressed left at (88, 52)
Screenshot: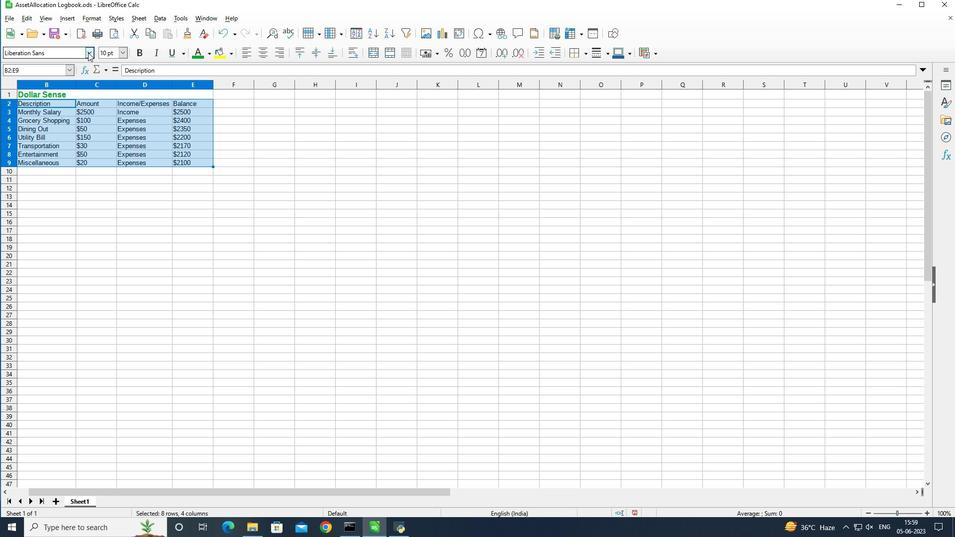 
Action: Mouse moved to (95, 186)
Screenshot: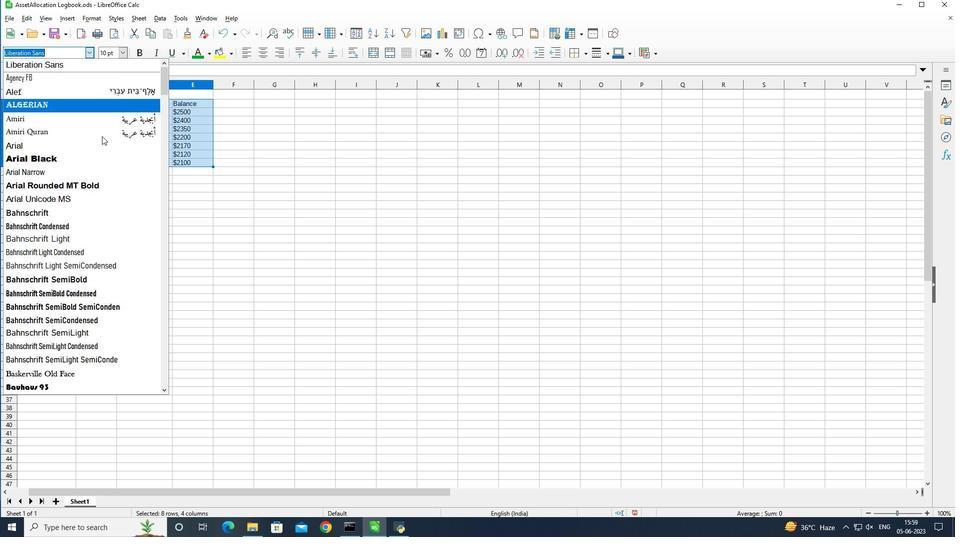 
Action: Mouse scrolled (95, 186) with delta (0, 0)
Screenshot: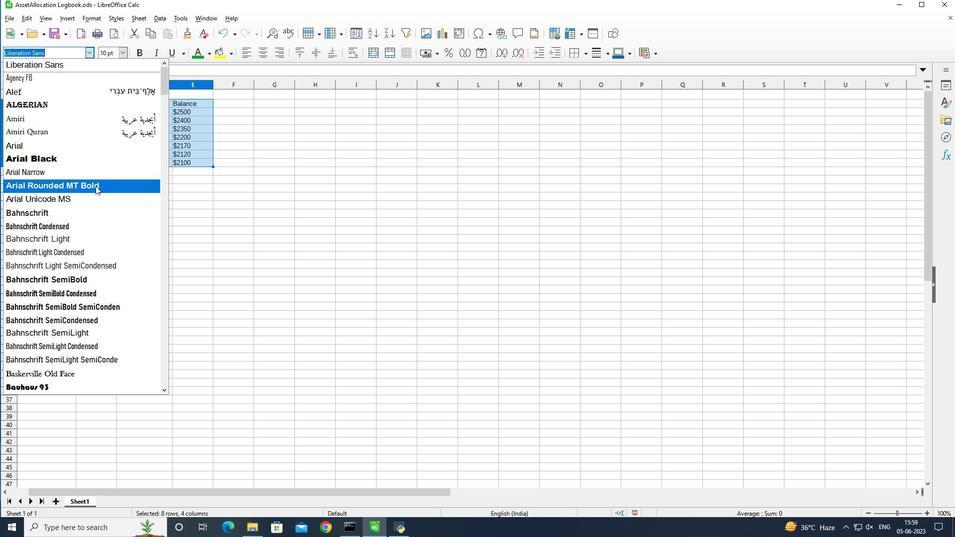 
Action: Mouse scrolled (95, 186) with delta (0, 0)
Screenshot: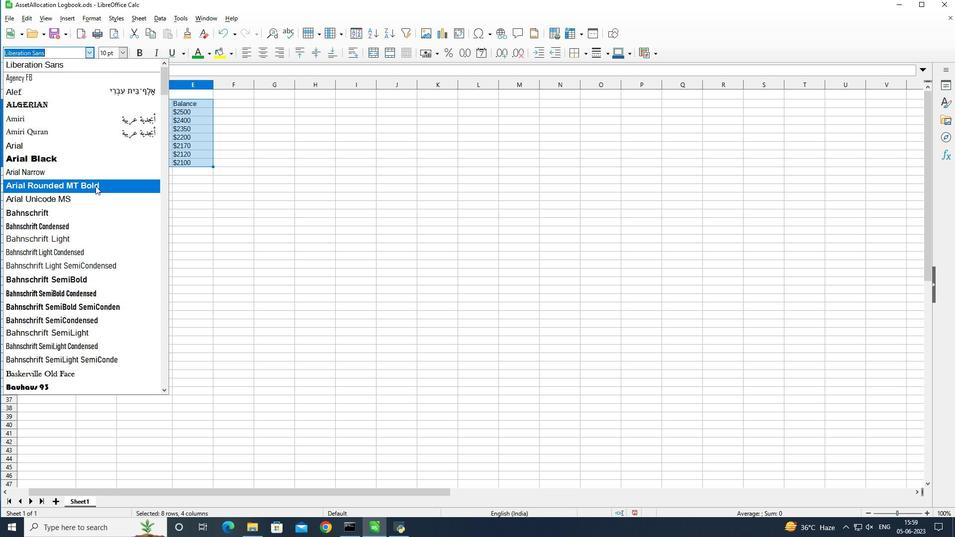 
Action: Mouse scrolled (95, 186) with delta (0, 0)
Screenshot: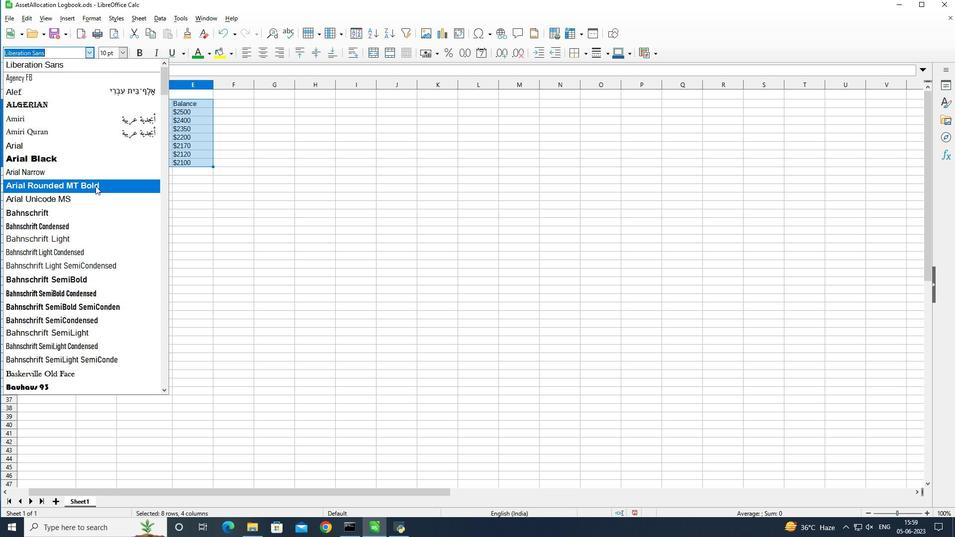 
Action: Mouse scrolled (95, 186) with delta (0, 0)
Screenshot: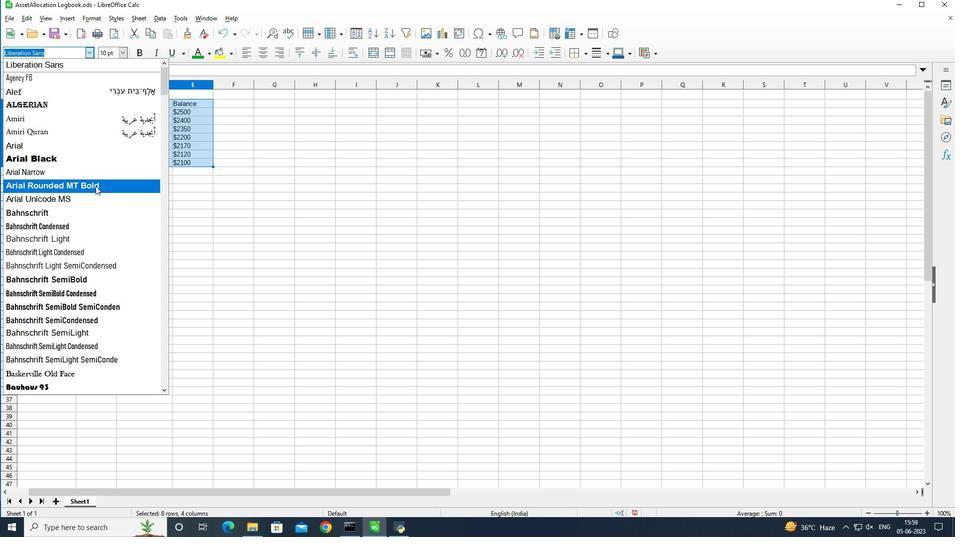 
Action: Mouse moved to (79, 157)
Screenshot: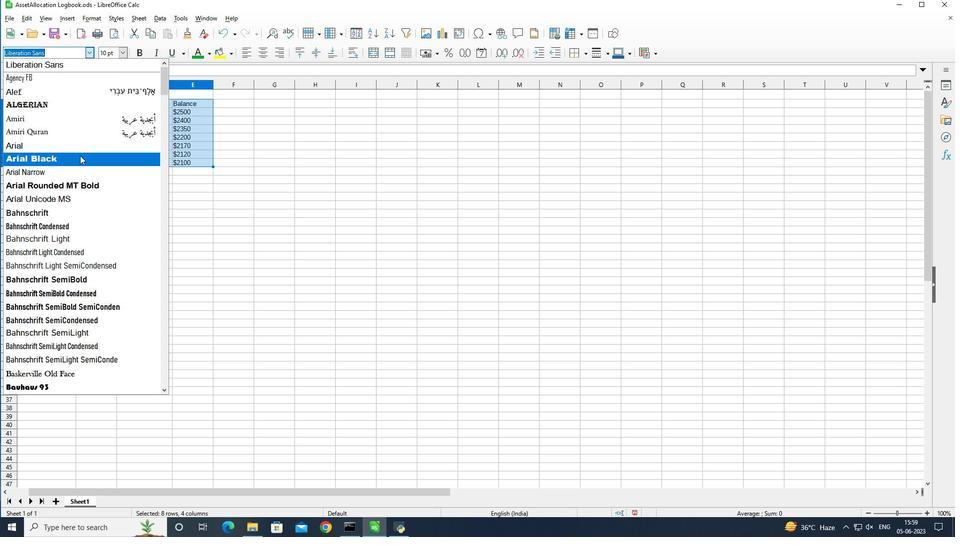 
Action: Mouse pressed left at (79, 157)
Screenshot: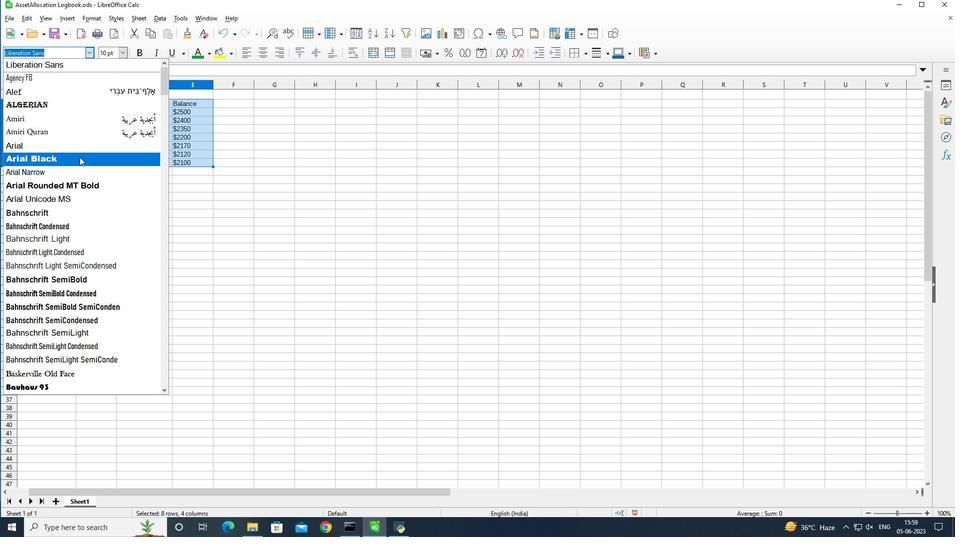 
Action: Mouse moved to (123, 54)
Screenshot: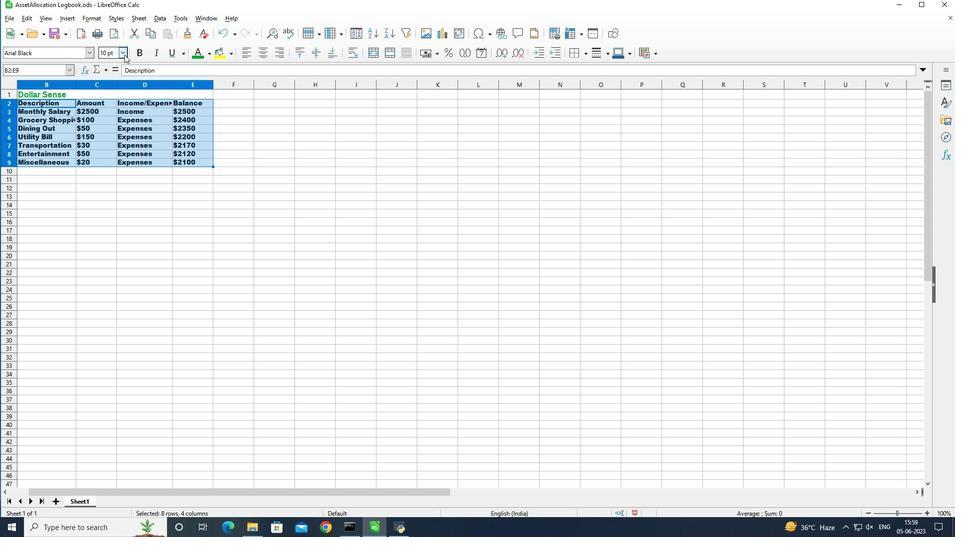 
Action: Mouse pressed left at (123, 54)
Screenshot: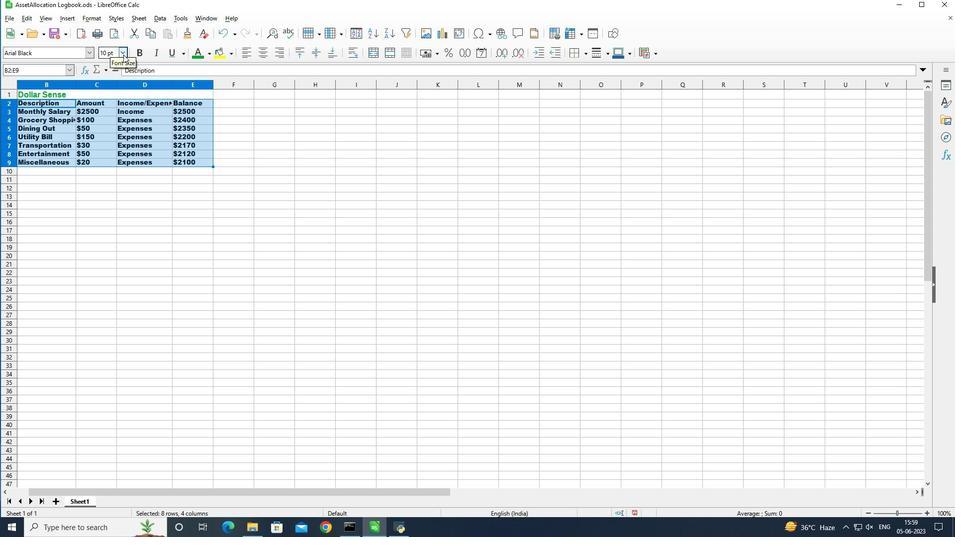 
Action: Mouse moved to (111, 136)
Screenshot: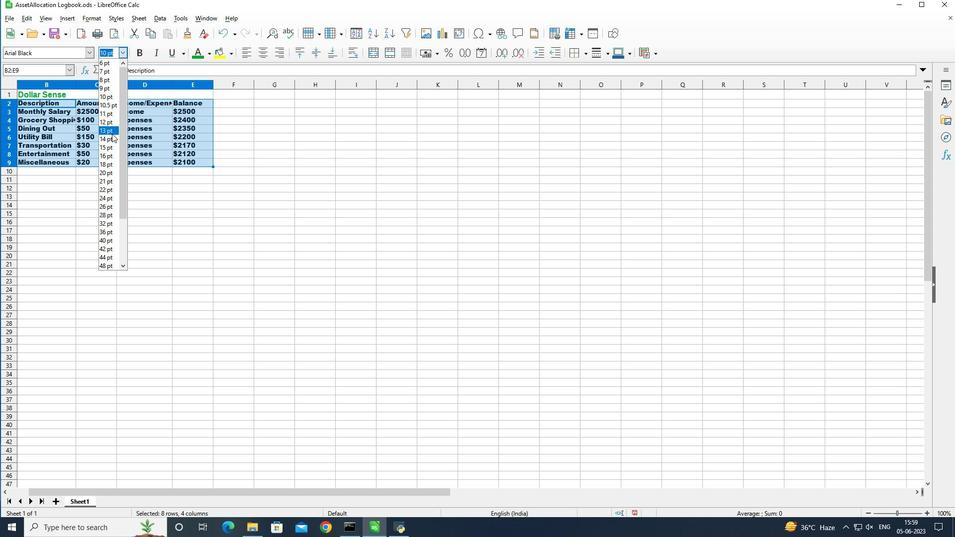 
Action: Mouse pressed left at (111, 136)
Screenshot: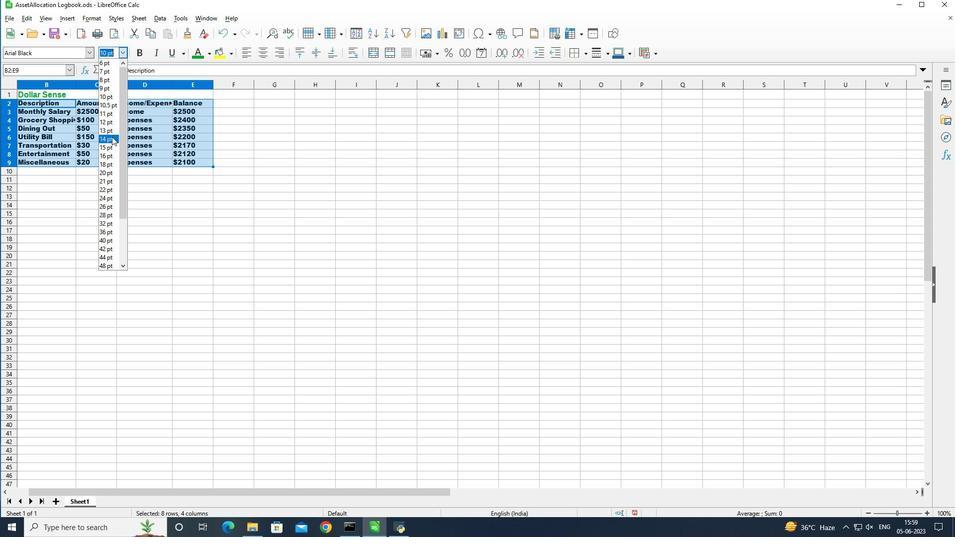 
Action: Mouse moved to (145, 93)
Screenshot: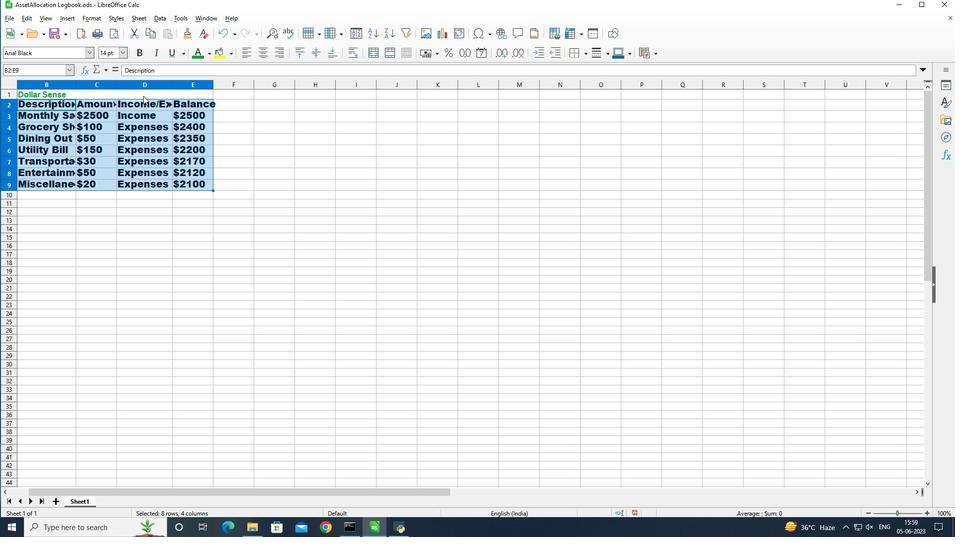 
Action: Mouse pressed left at (145, 93)
Screenshot: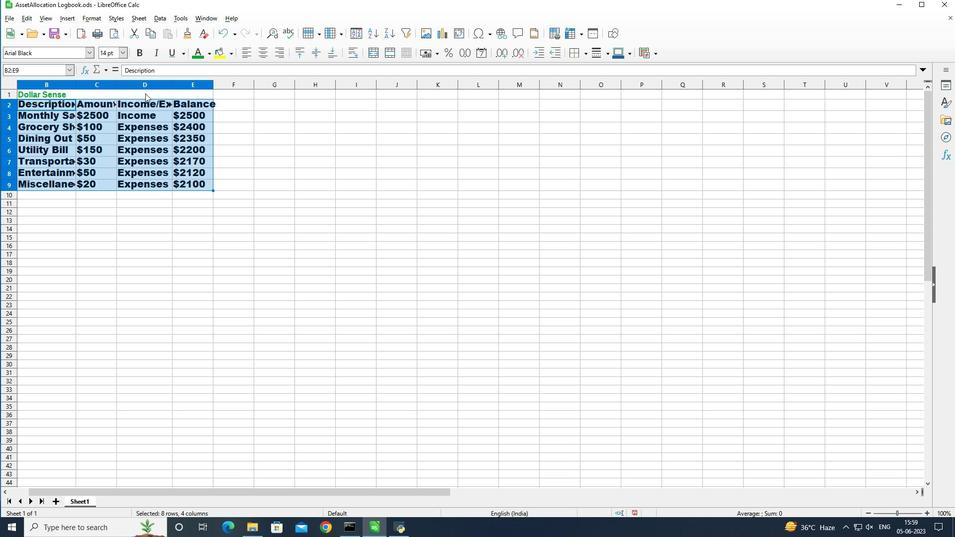 
Action: Key pressed <Key.shift_r><Key.down><Key.down><Key.down><Key.down><Key.down><Key.down><Key.down><Key.down><Key.down><Key.up>
Screenshot: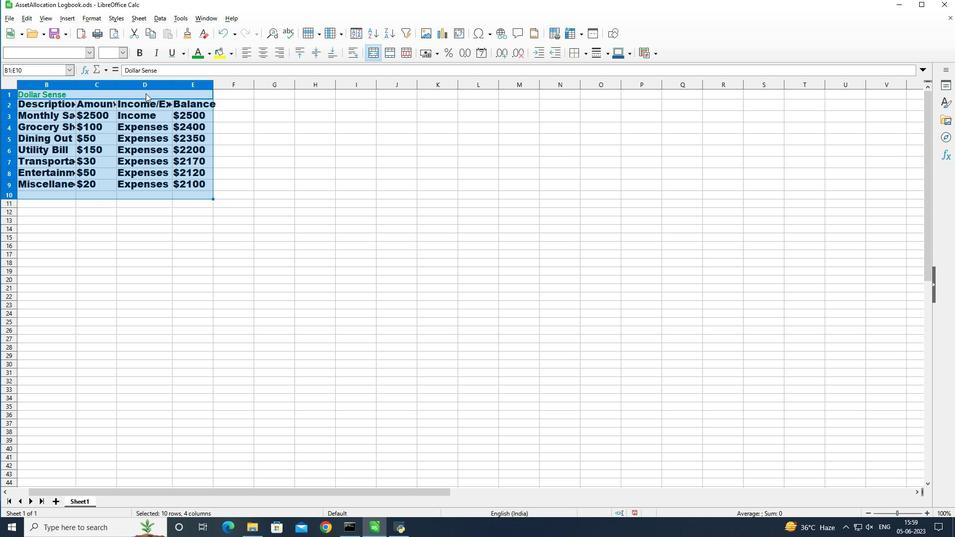 
Action: Mouse moved to (281, 54)
Screenshot: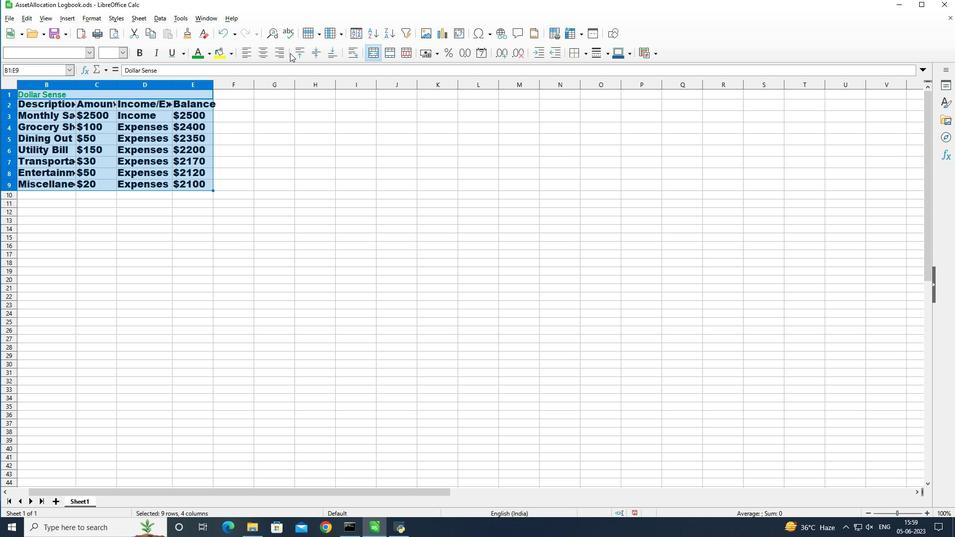 
Action: Mouse pressed left at (281, 54)
Screenshot: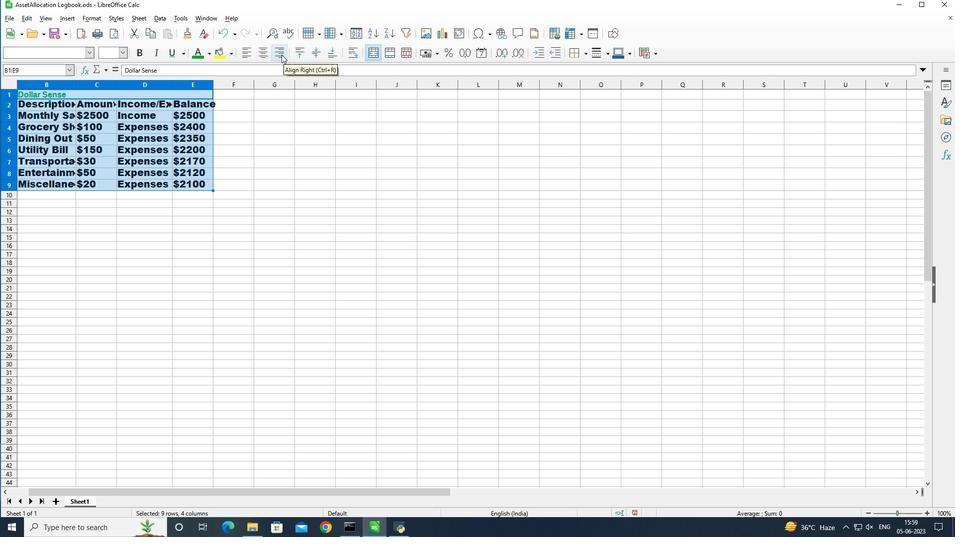 
Action: Mouse moved to (200, 184)
Screenshot: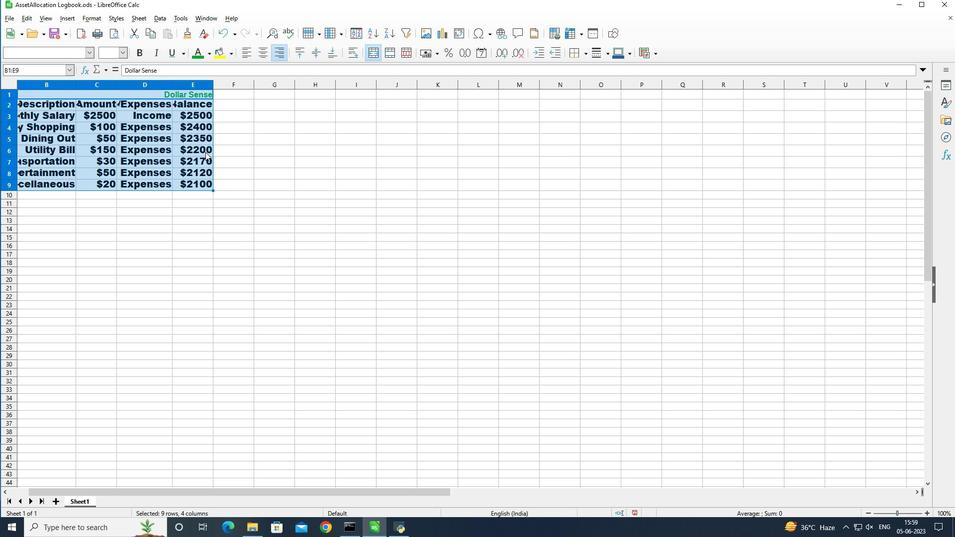 
Action: Mouse pressed left at (200, 184)
Screenshot: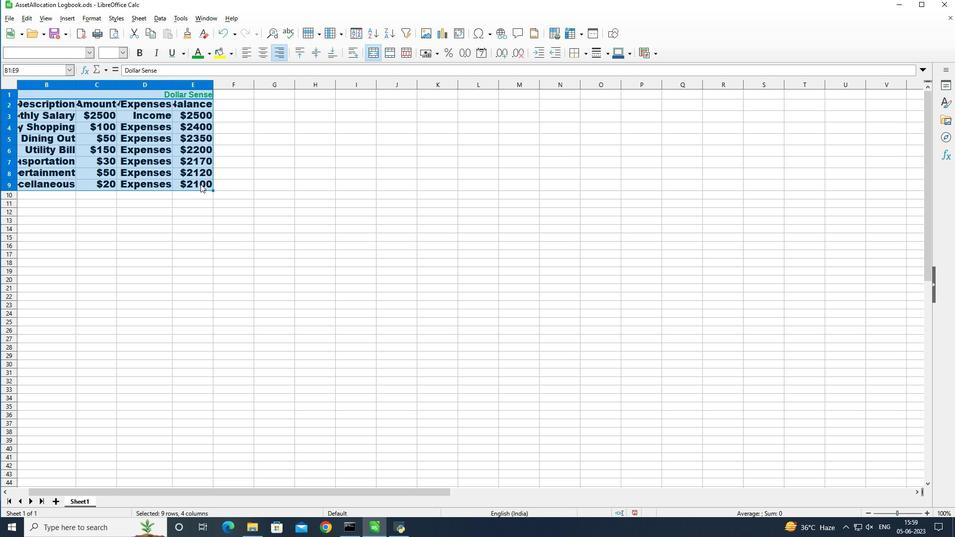 
Action: Mouse moved to (212, 84)
Screenshot: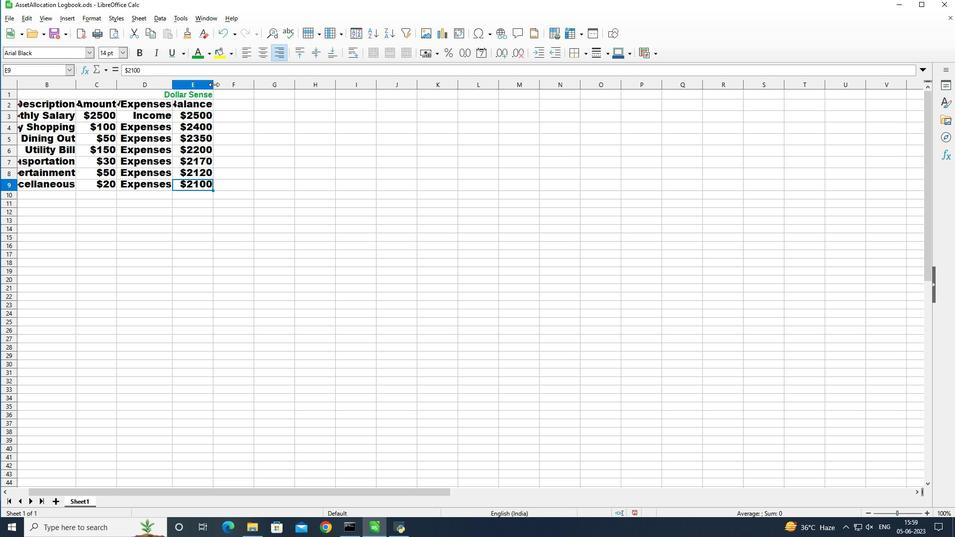 
Action: Mouse pressed left at (212, 84)
Screenshot: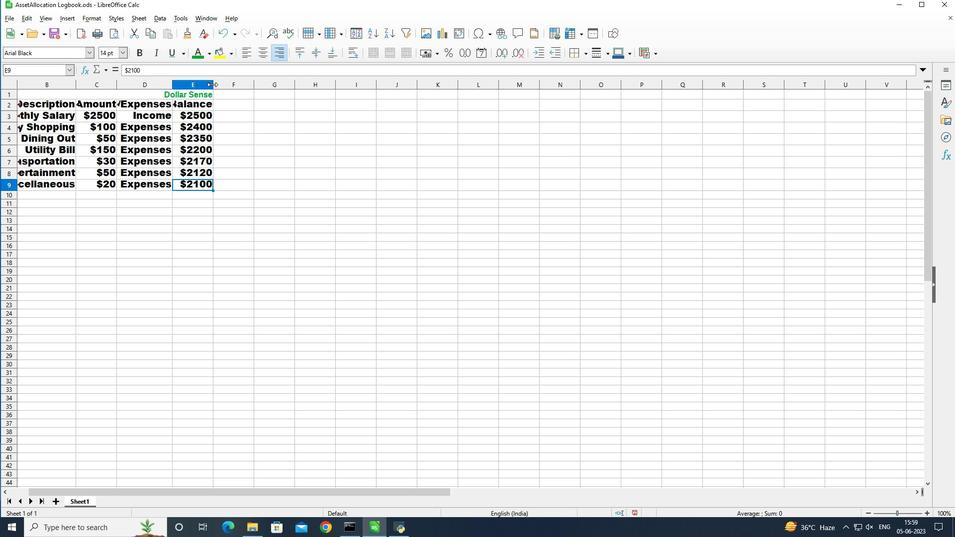
Action: Mouse moved to (172, 84)
Screenshot: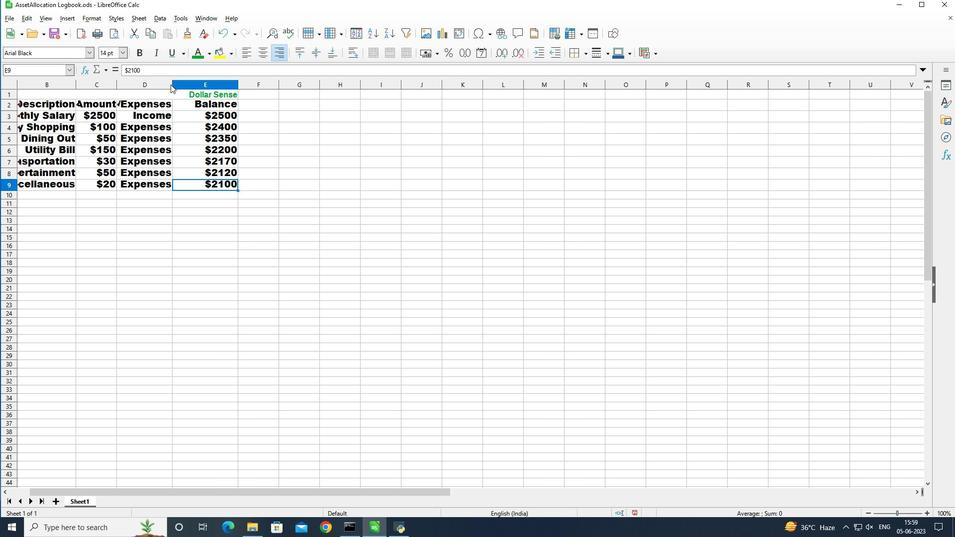 
Action: Mouse pressed left at (172, 84)
Screenshot: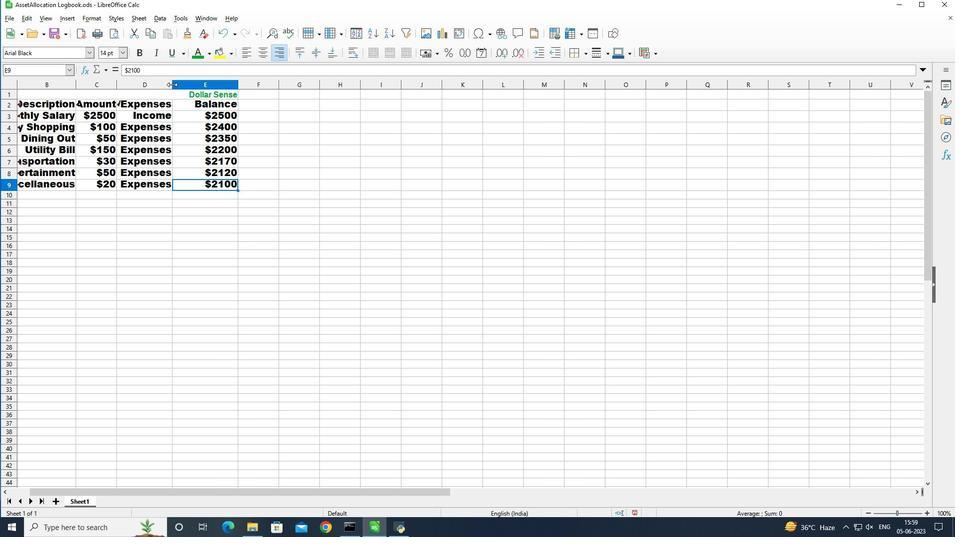 
Action: Mouse moved to (189, 87)
Screenshot: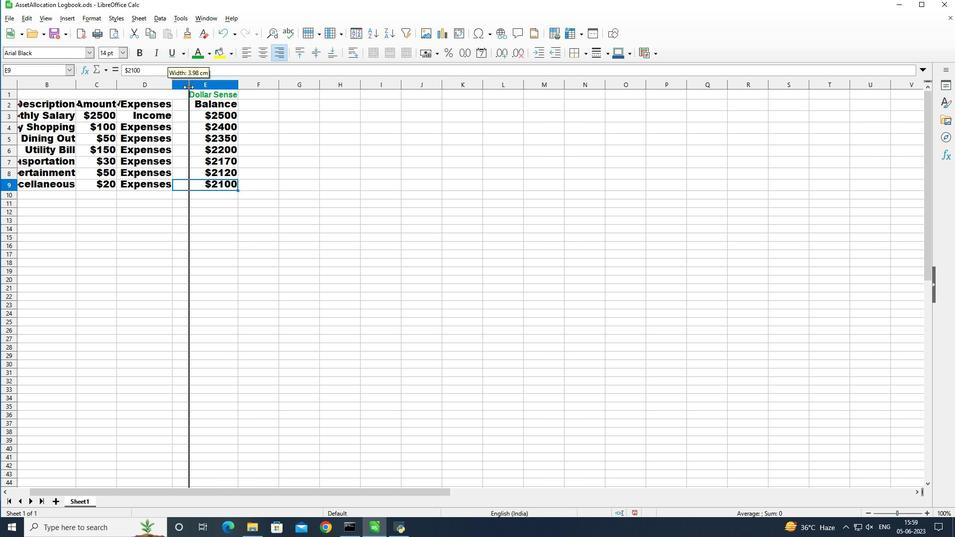 
Action: Mouse pressed left at (189, 87)
Screenshot: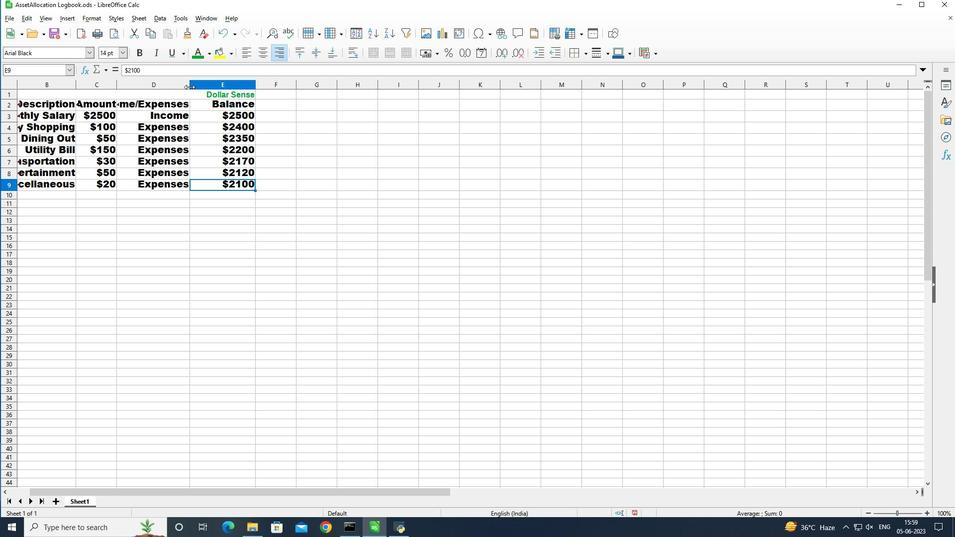 
Action: Mouse moved to (207, 84)
Screenshot: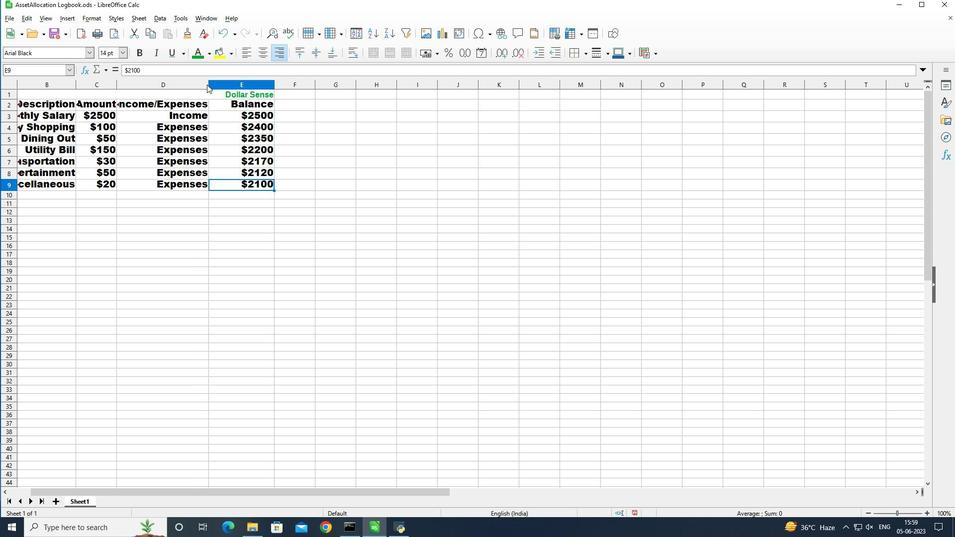 
Action: Mouse pressed left at (207, 84)
Screenshot: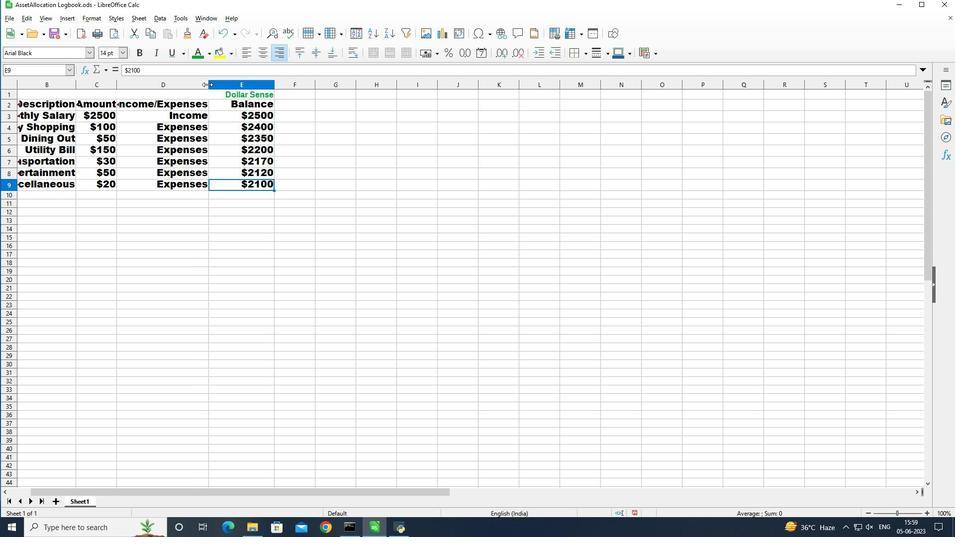 
Action: Mouse moved to (117, 84)
Screenshot: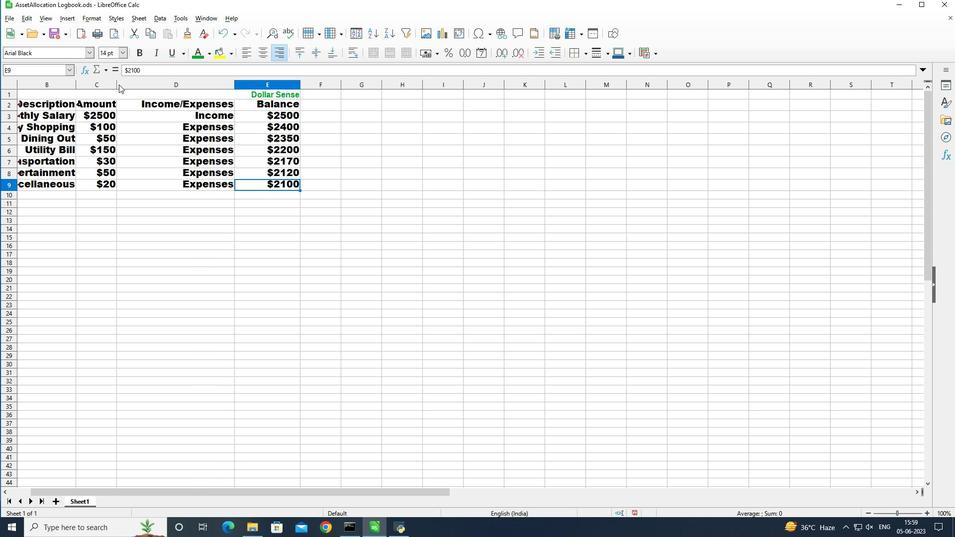 
Action: Mouse pressed left at (117, 84)
Screenshot: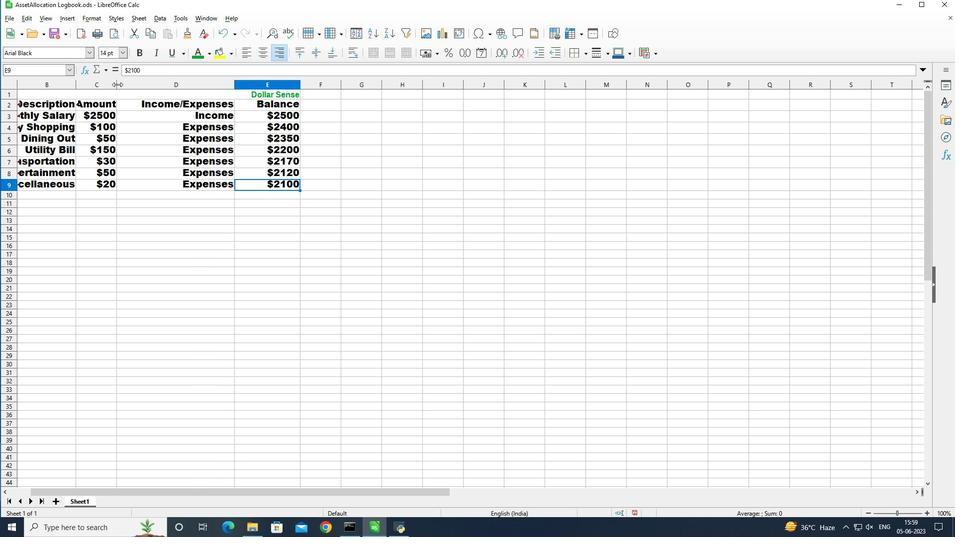 
Action: Mouse moved to (76, 85)
Screenshot: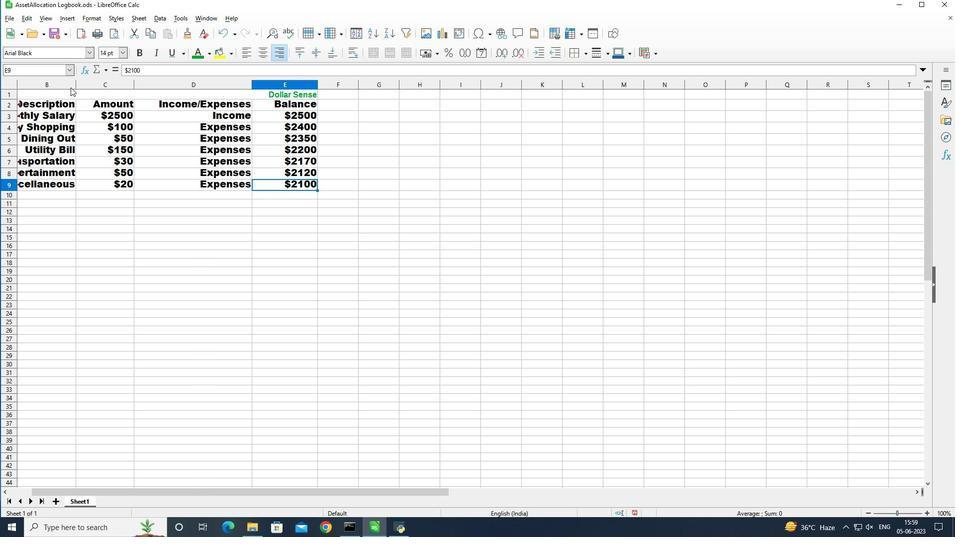 
Action: Mouse pressed left at (76, 85)
Screenshot: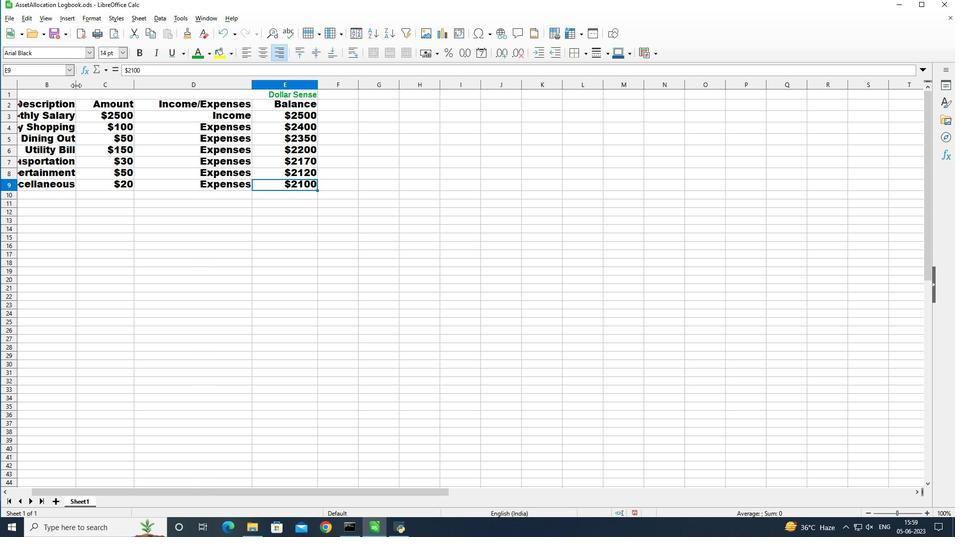 
Action: Mouse moved to (98, 87)
Screenshot: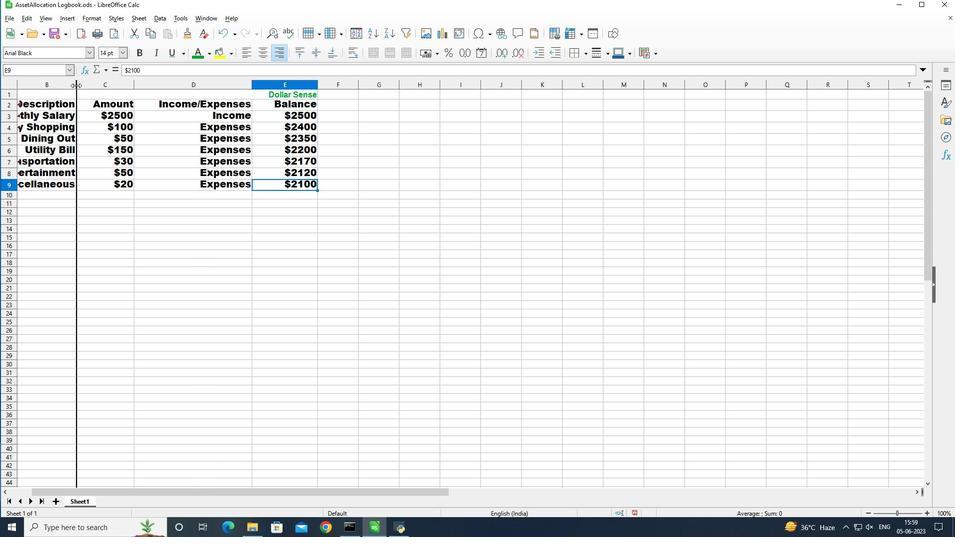 
Action: Mouse pressed left at (98, 87)
Screenshot: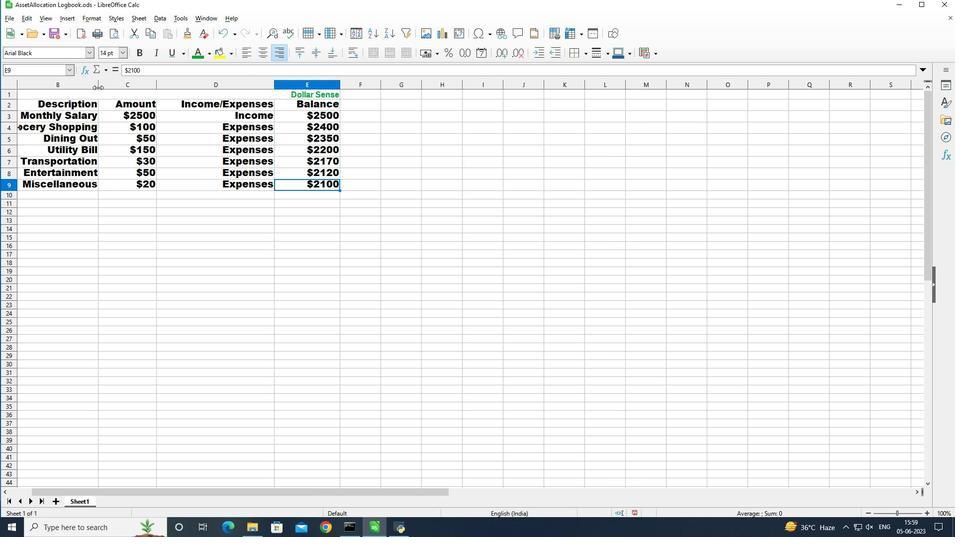 
Action: Mouse moved to (367, 183)
Screenshot: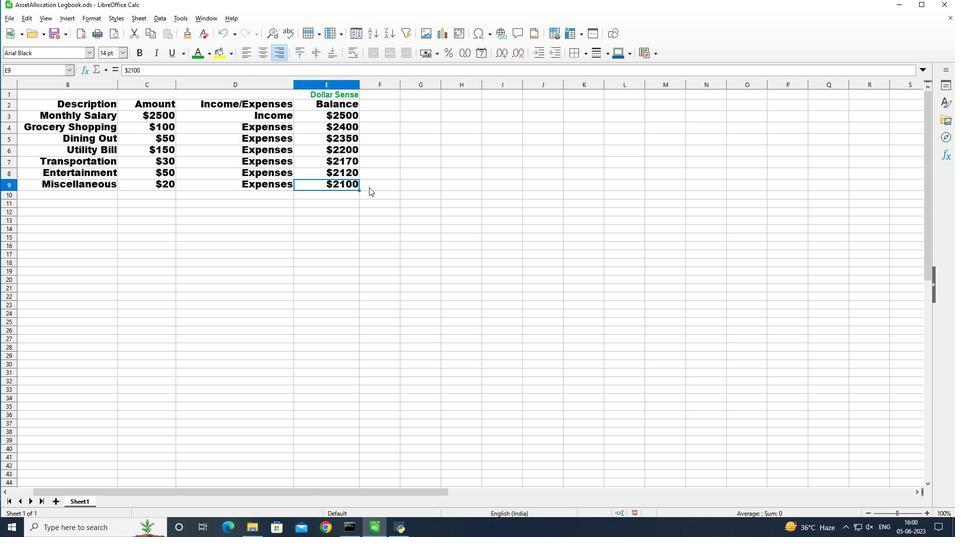 
